 Task: Log work in the project AgileCore for the issue 'Upgrade the user interface of a mobile application to improve usability and aesthetics' spent time as '5w 6d 9h 40m' and remaining time as '2w 3d 1h 48m' and add a flag. Now add the issue to the epic 'HIPAA Compliance'. Log work in the project AgileCore for the issue 'Create a new online platform for online education courses with advanced peer-to-peer learning and discussion features' spent time as '6w 4d 2h 54m' and remaining time as '3w 6d 13h 10m' and clone the issue. Now add the issue to the epic 'GDPR Compliance'
Action: Mouse moved to (884, 206)
Screenshot: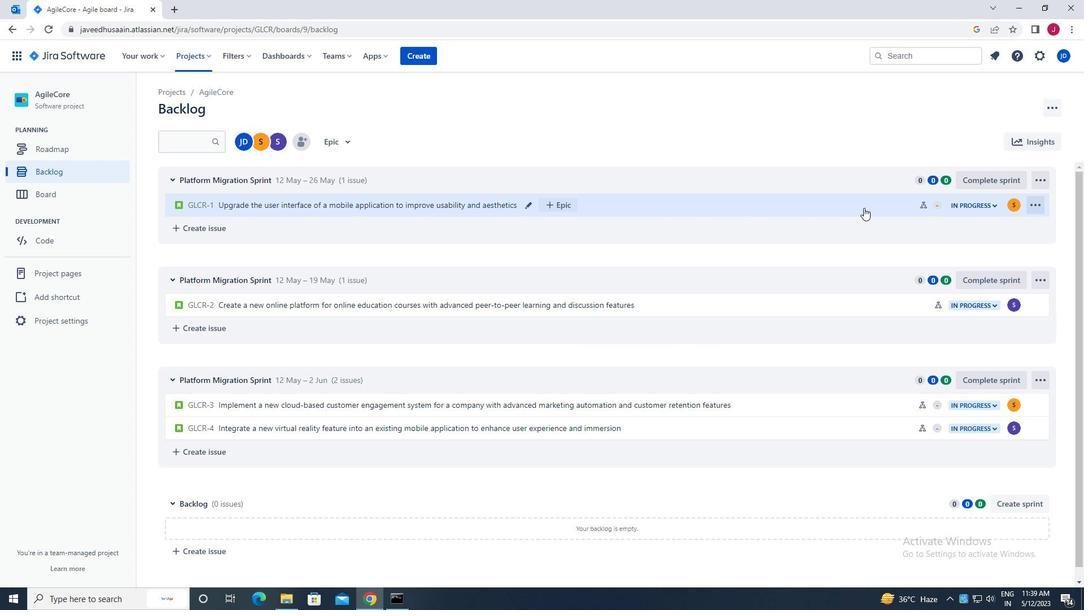 
Action: Mouse pressed left at (884, 206)
Screenshot: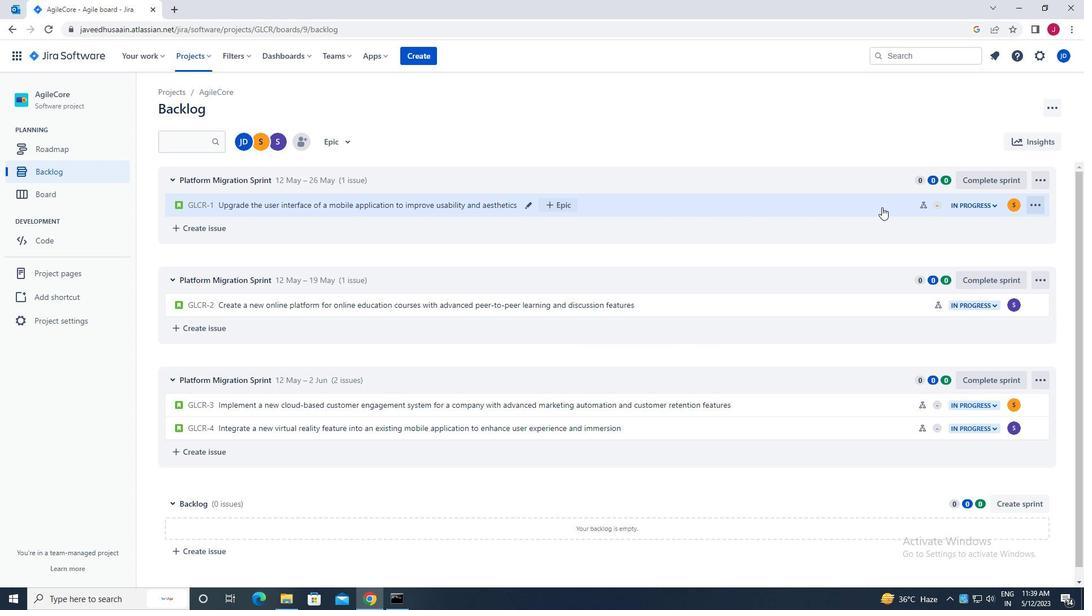 
Action: Mouse moved to (1036, 174)
Screenshot: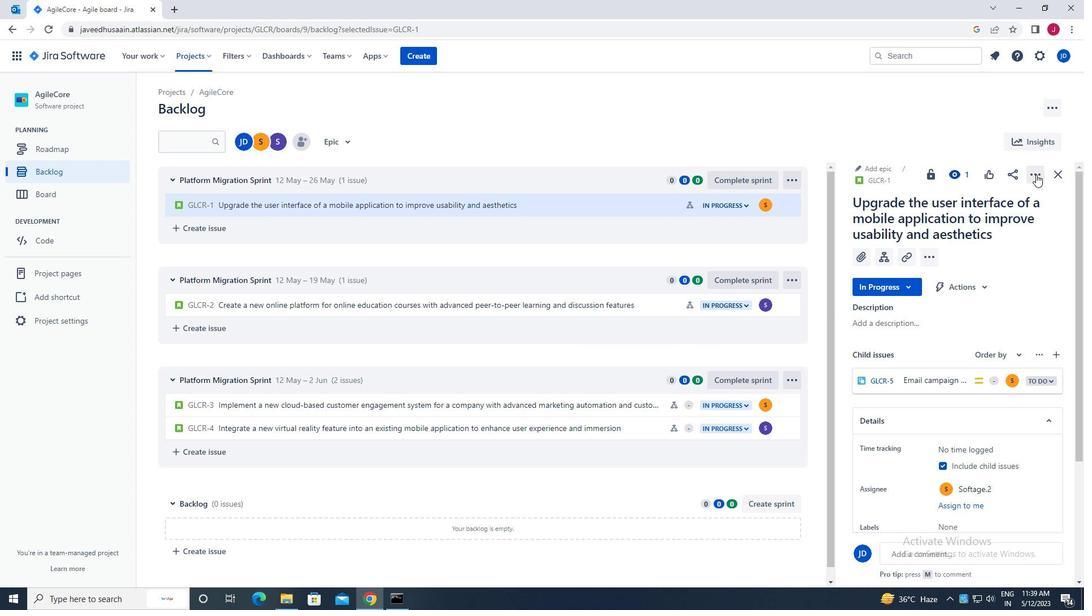 
Action: Mouse pressed left at (1036, 174)
Screenshot: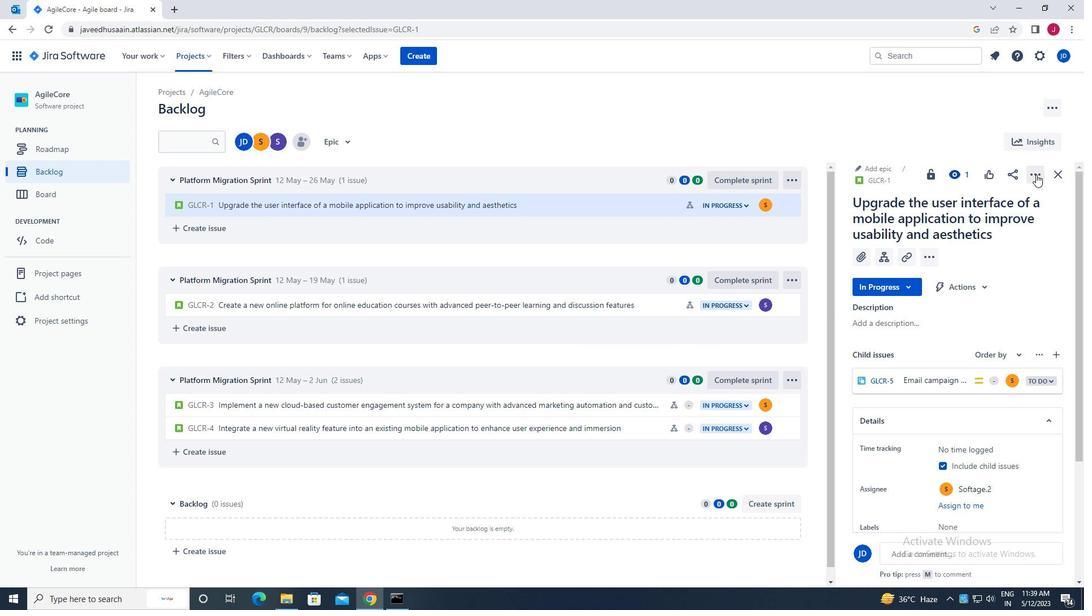 
Action: Mouse moved to (984, 206)
Screenshot: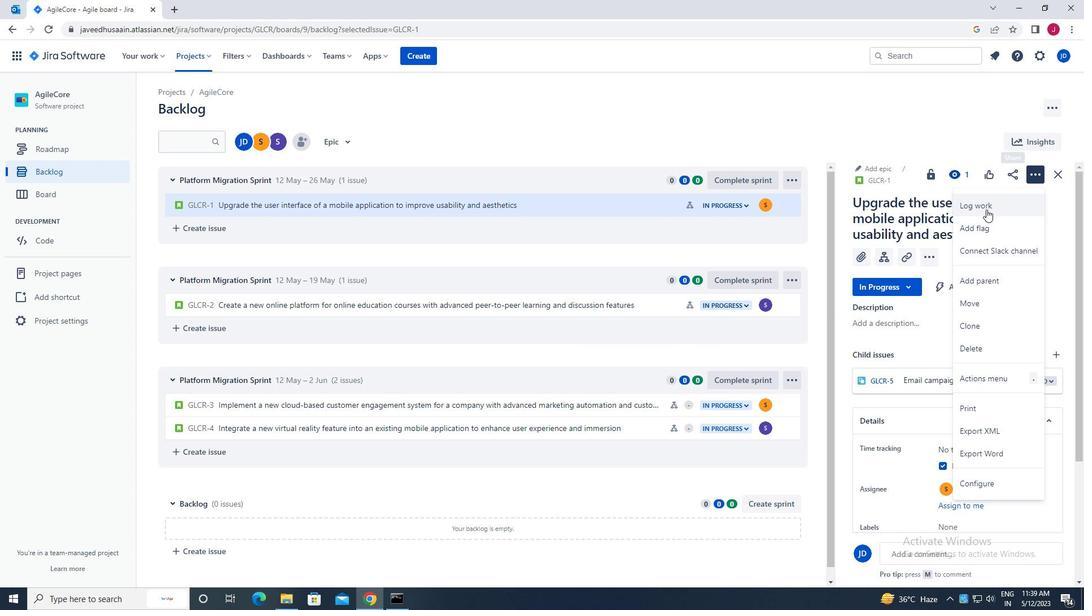 
Action: Mouse pressed left at (984, 206)
Screenshot: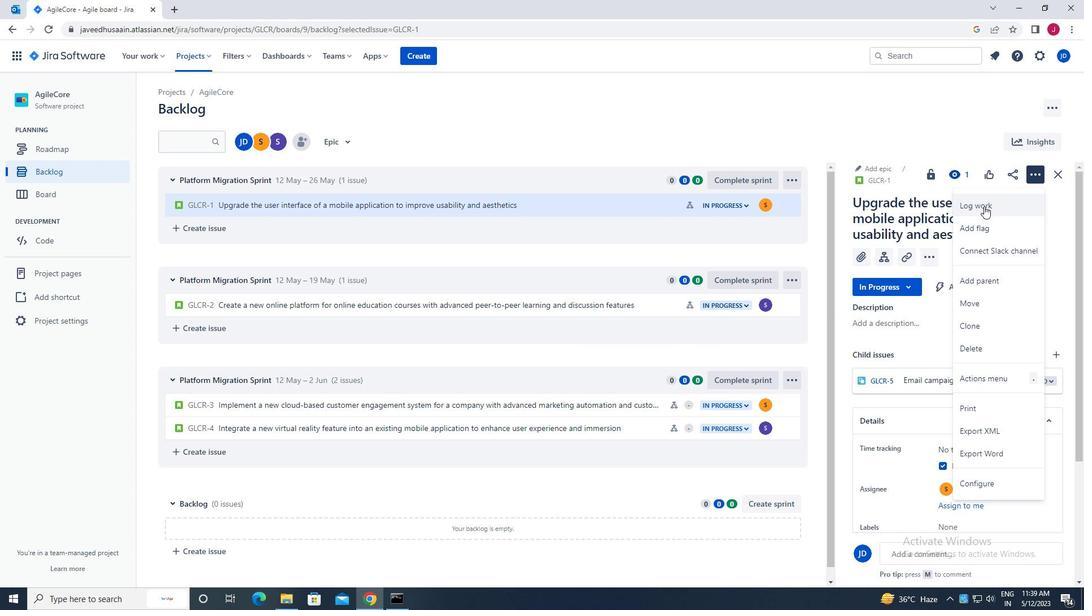 
Action: Mouse moved to (485, 167)
Screenshot: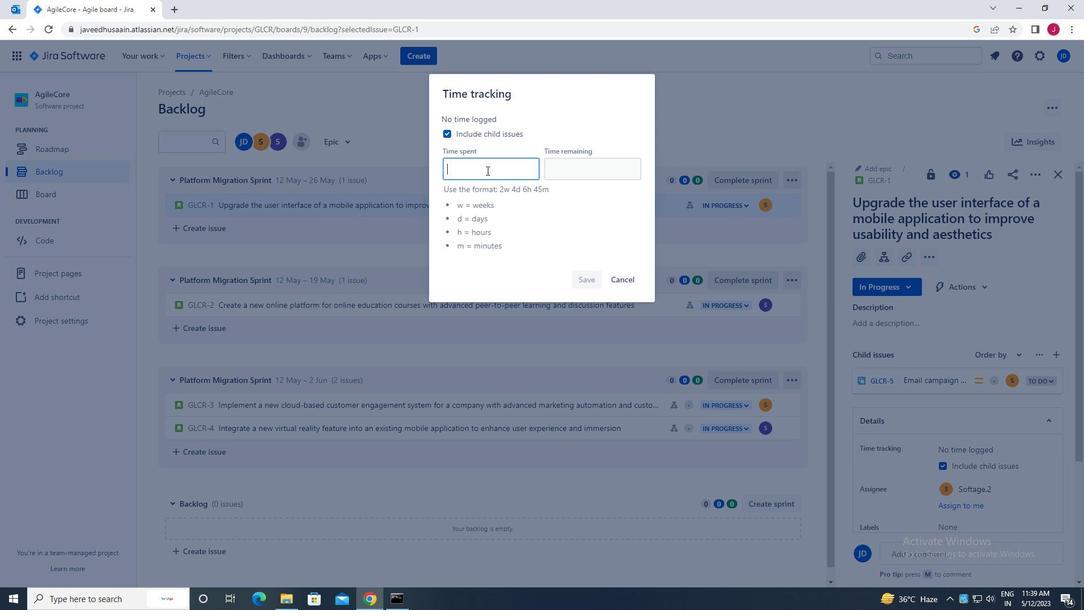
Action: Mouse pressed left at (485, 167)
Screenshot: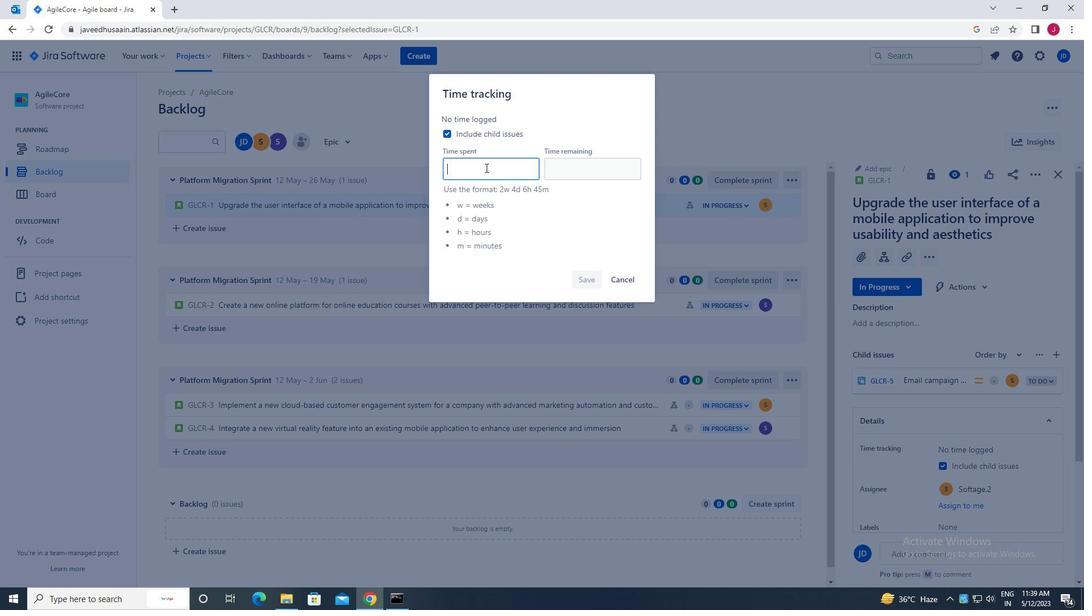 
Action: Key pressed 5w<Key.space>6d<Key.space>9h<Key.space>40m
Screenshot: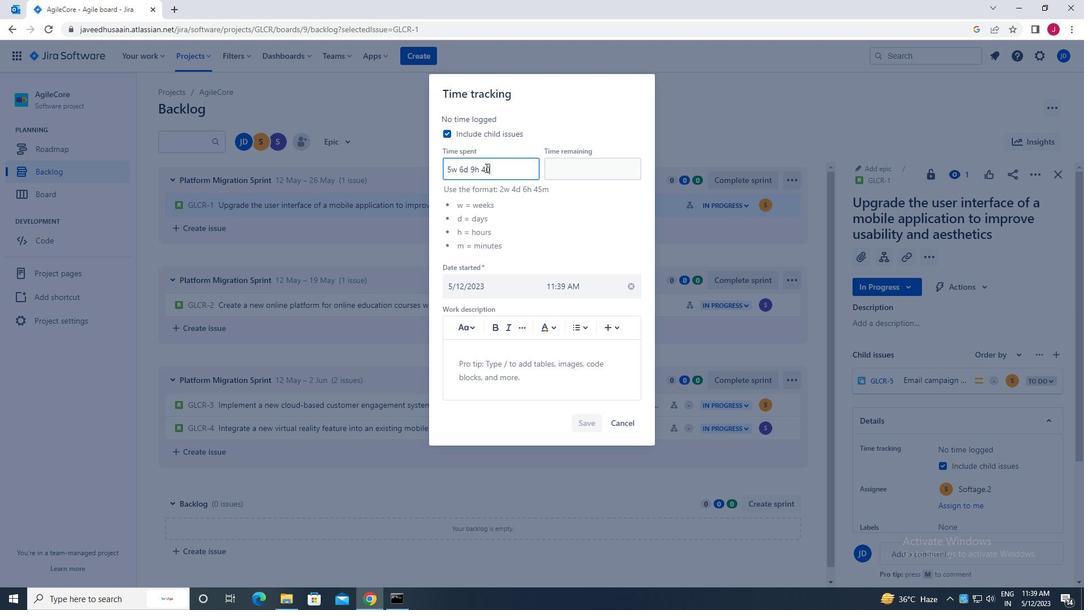 
Action: Mouse moved to (597, 170)
Screenshot: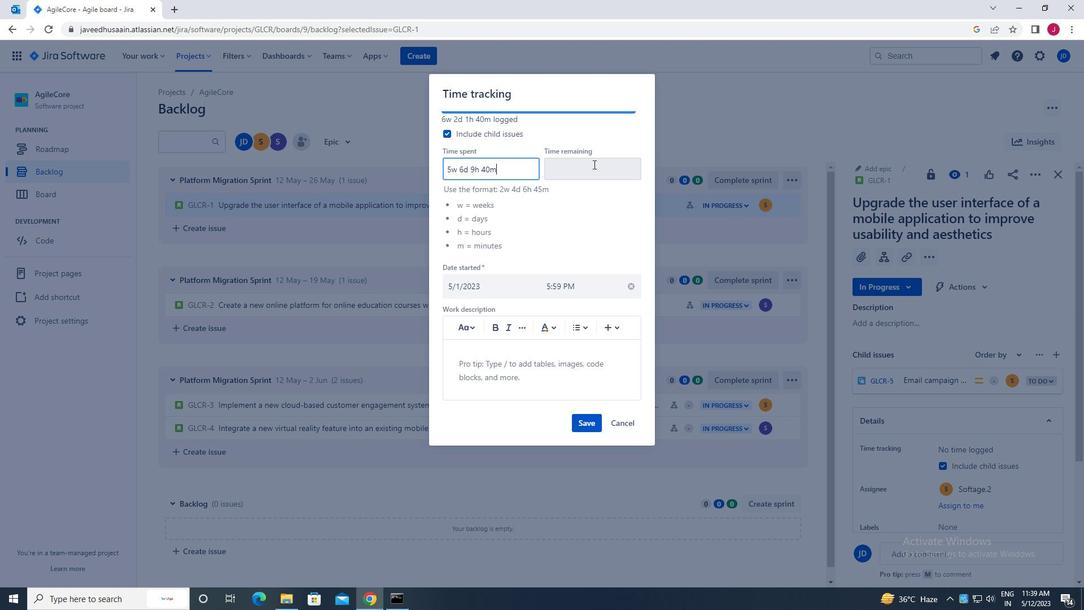 
Action: Mouse pressed left at (597, 170)
Screenshot: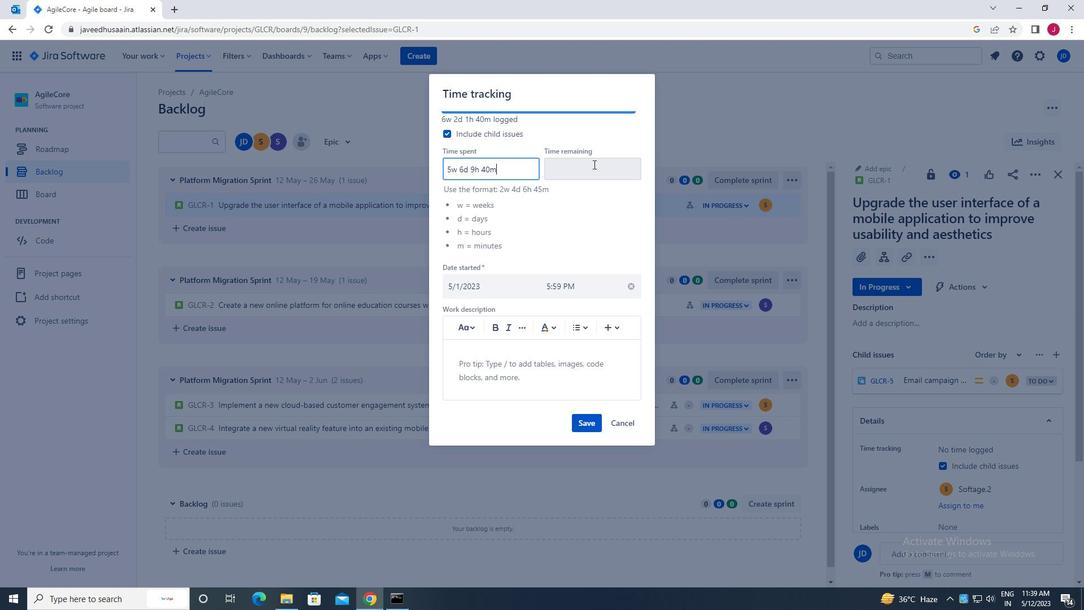 
Action: Mouse moved to (597, 170)
Screenshot: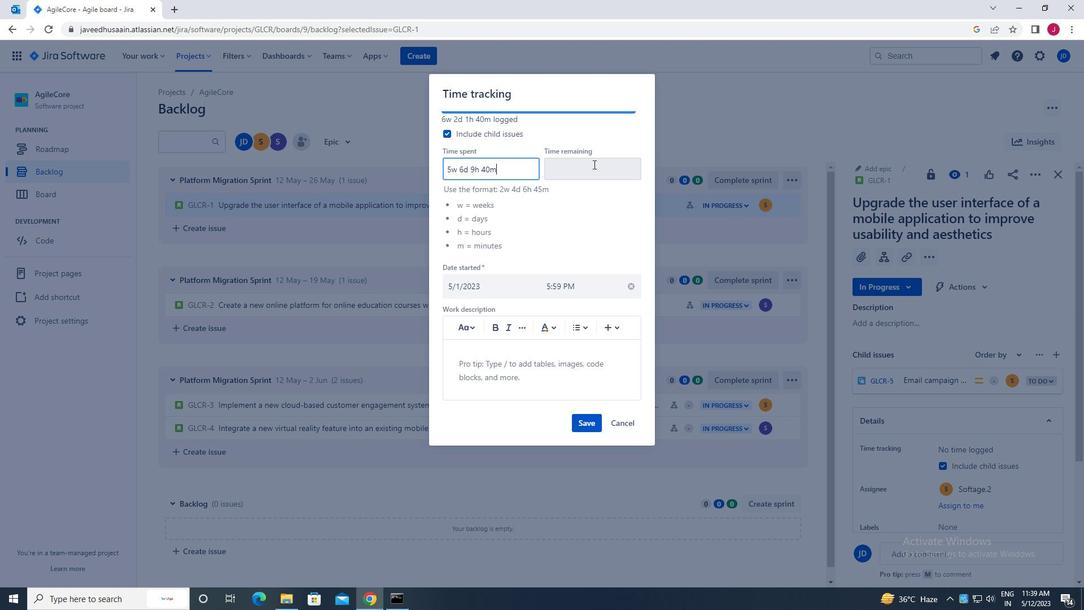 
Action: Key pressed 2w<Key.space>3d<Key.space>1h<Key.space>48m
Screenshot: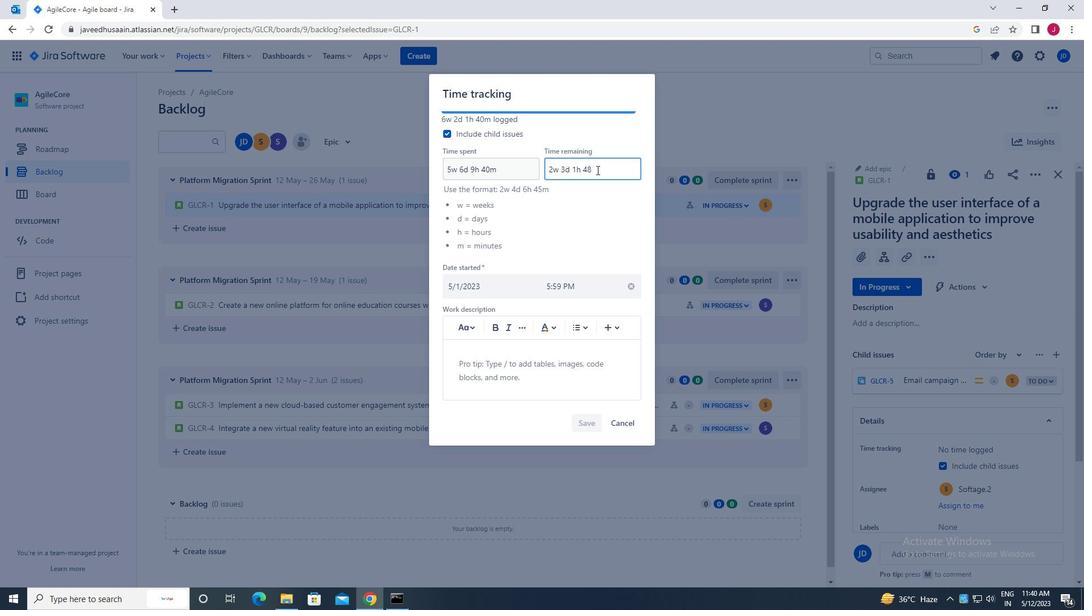
Action: Mouse moved to (590, 420)
Screenshot: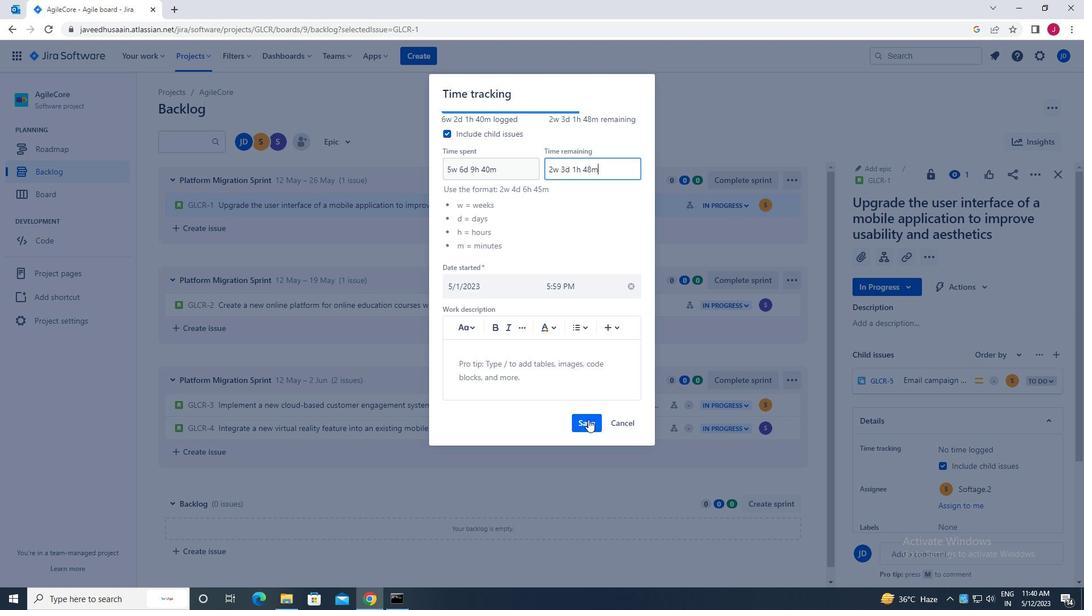 
Action: Mouse pressed left at (590, 420)
Screenshot: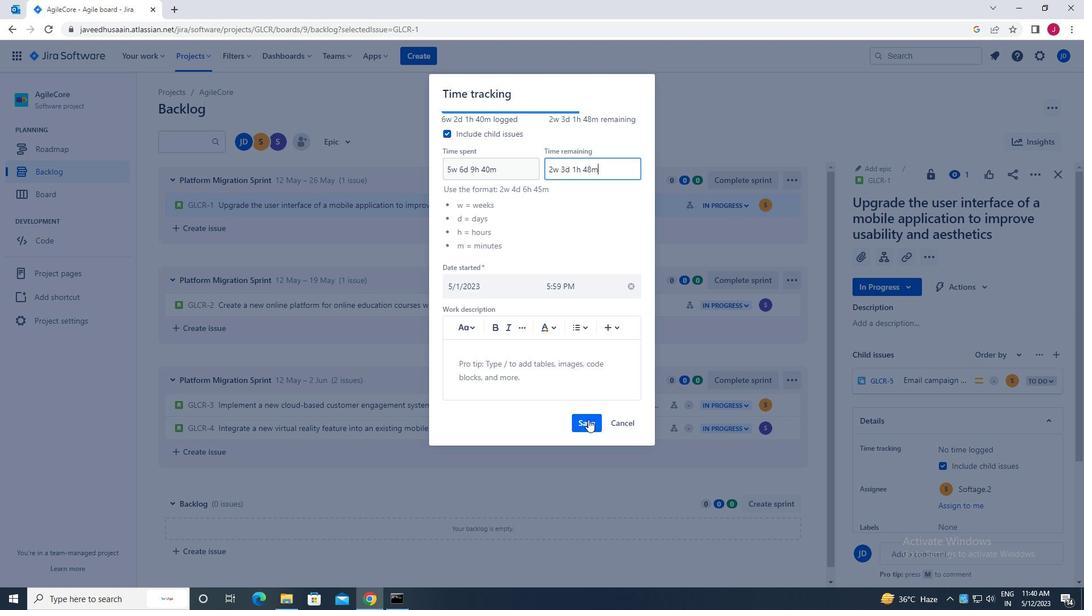 
Action: Mouse moved to (1035, 173)
Screenshot: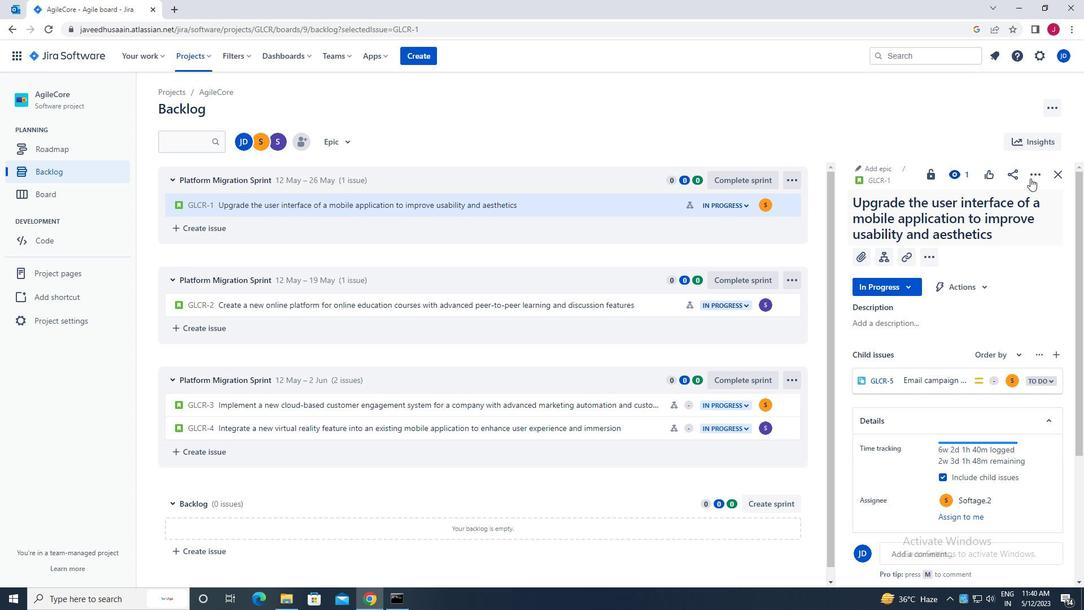 
Action: Mouse pressed left at (1035, 173)
Screenshot: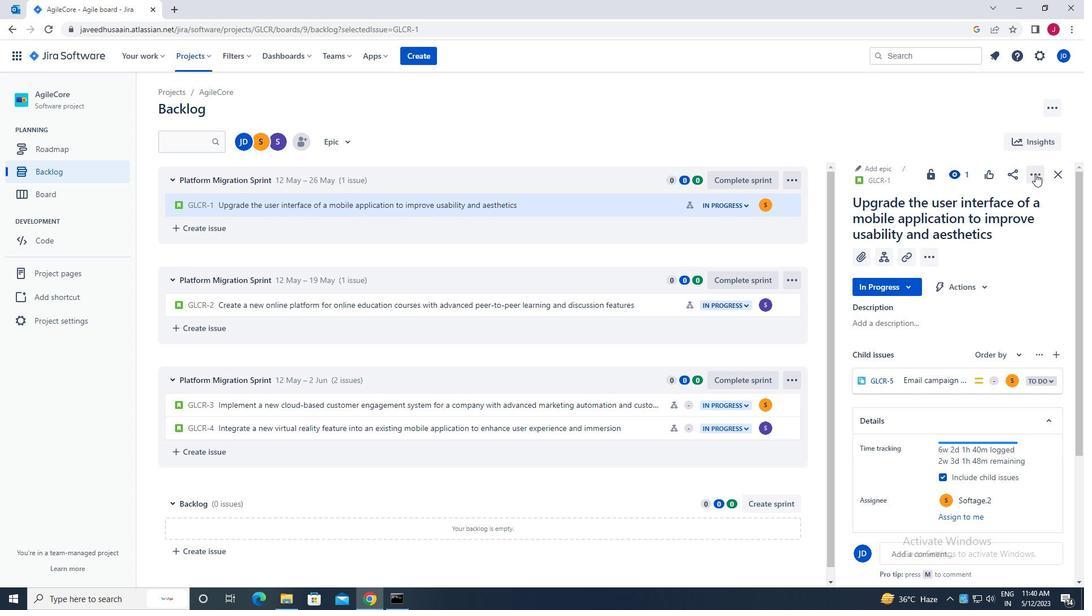 
Action: Mouse moved to (977, 229)
Screenshot: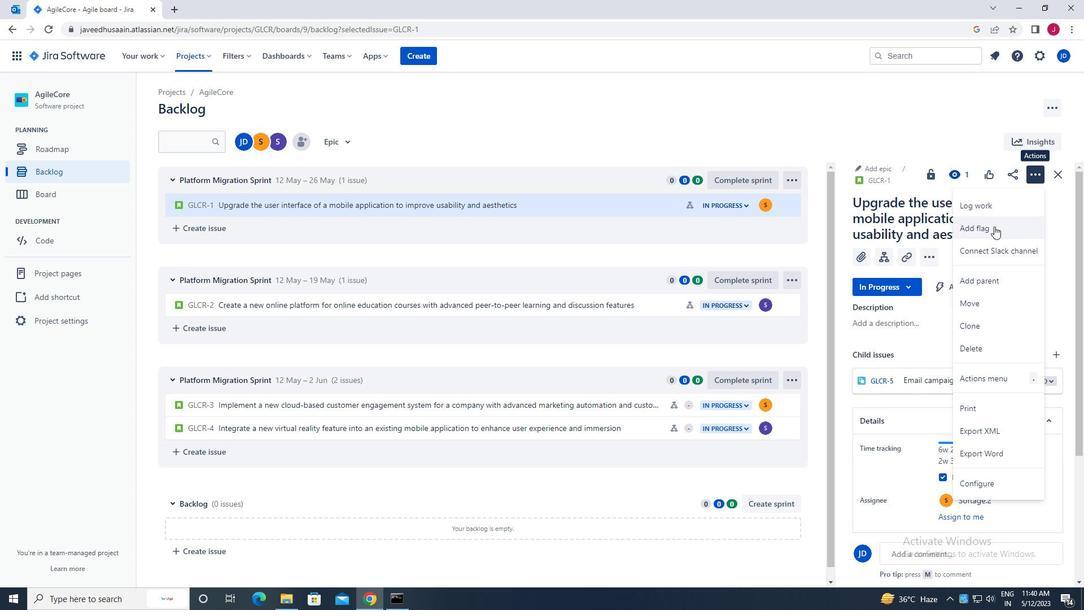 
Action: Mouse pressed left at (977, 229)
Screenshot: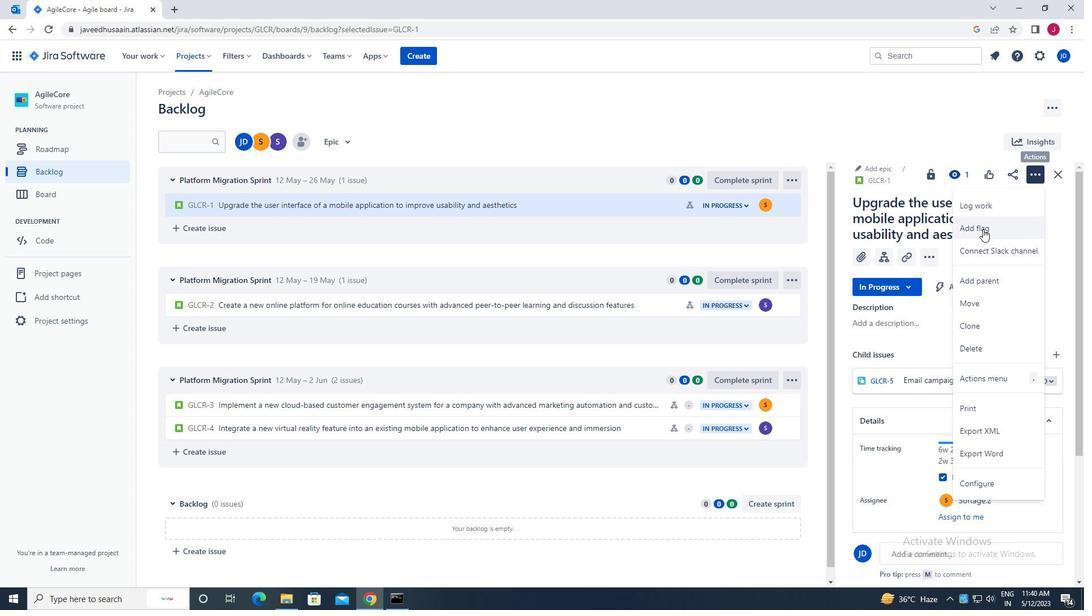 
Action: Mouse moved to (346, 137)
Screenshot: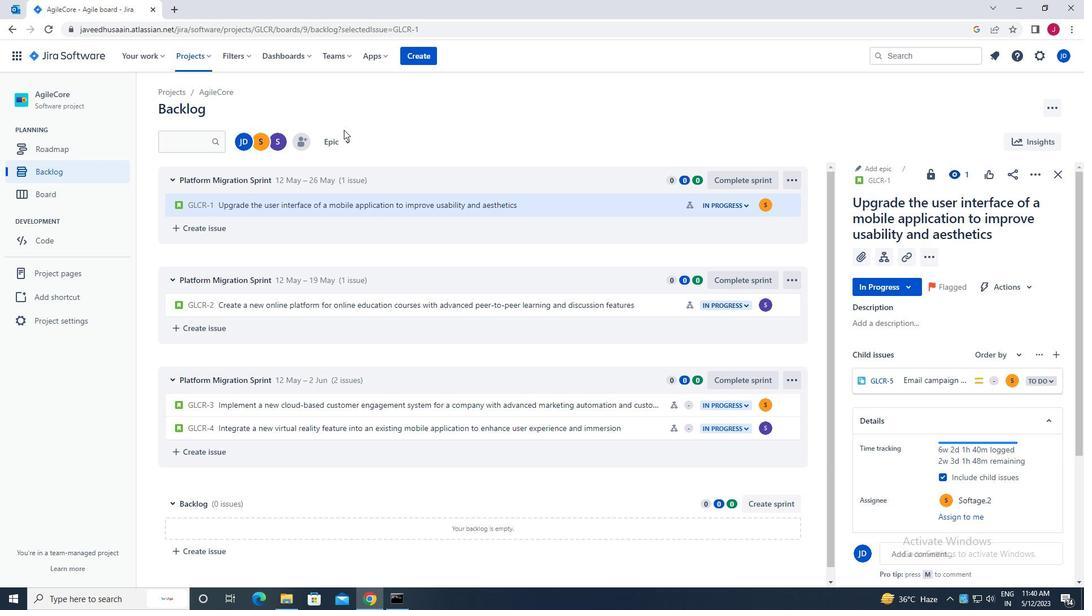 
Action: Mouse pressed left at (346, 137)
Screenshot: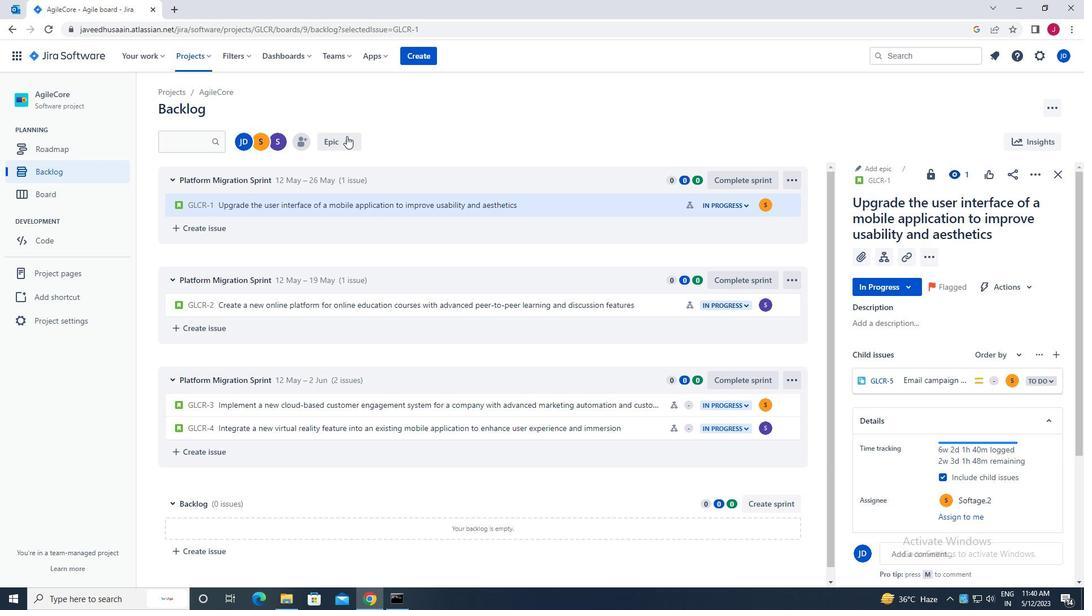 
Action: Mouse moved to (332, 189)
Screenshot: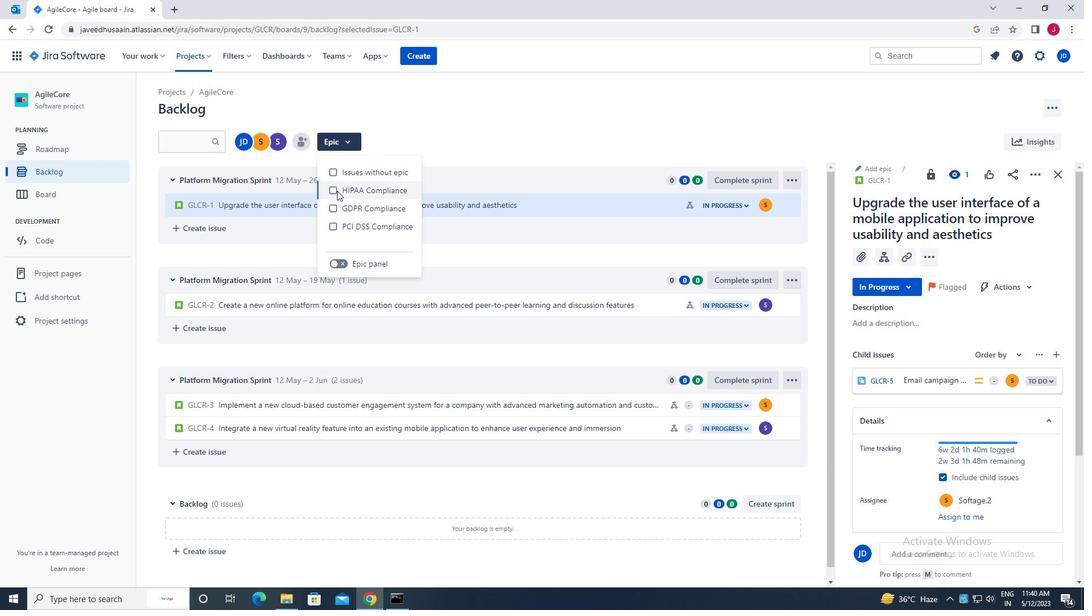 
Action: Mouse pressed left at (332, 189)
Screenshot: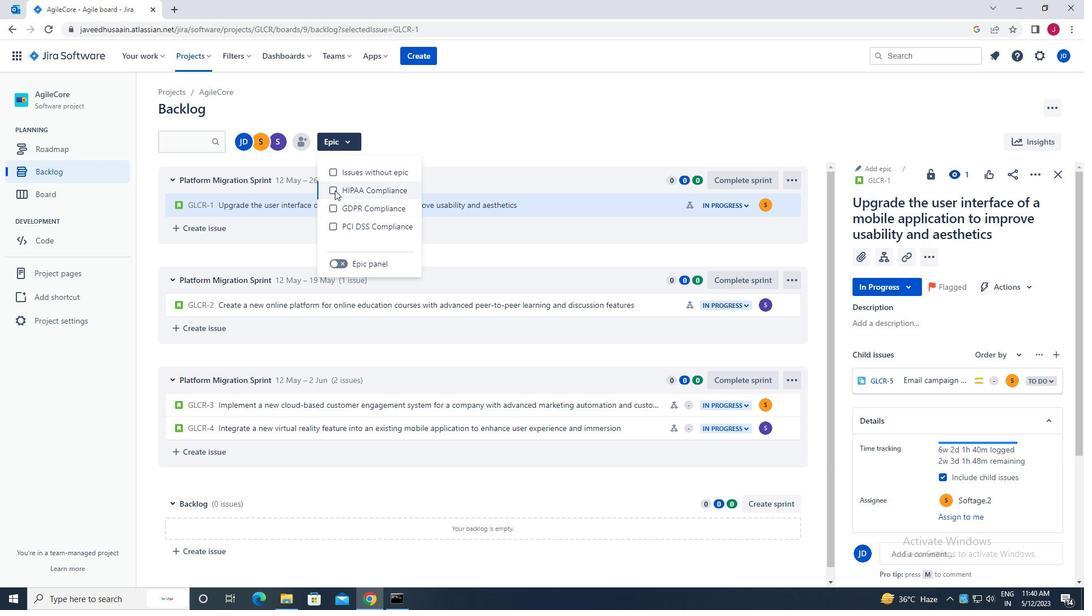 
Action: Mouse moved to (642, 124)
Screenshot: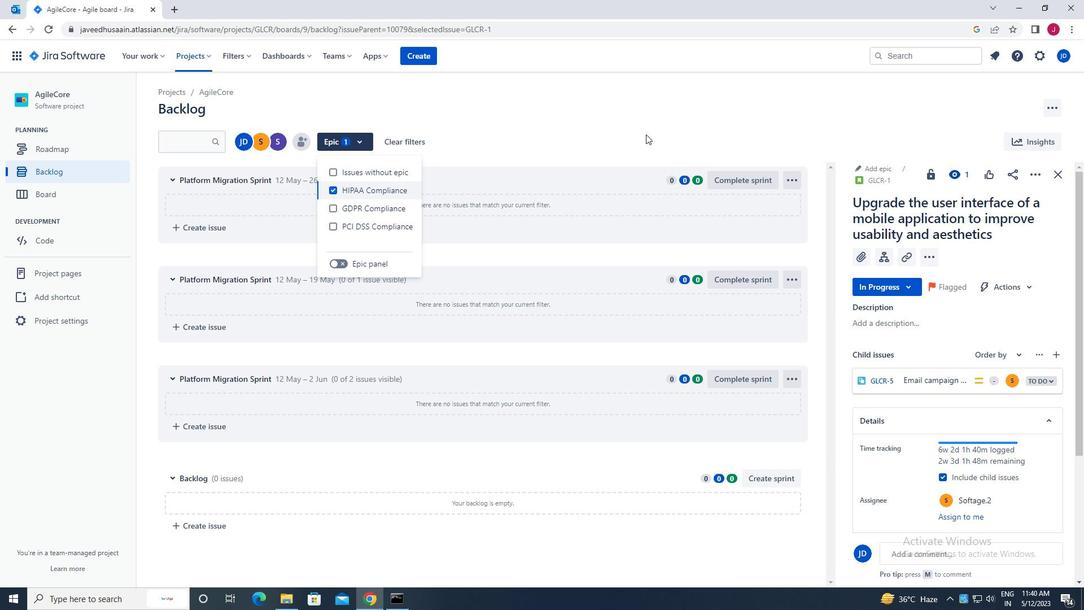 
Action: Mouse pressed left at (642, 124)
Screenshot: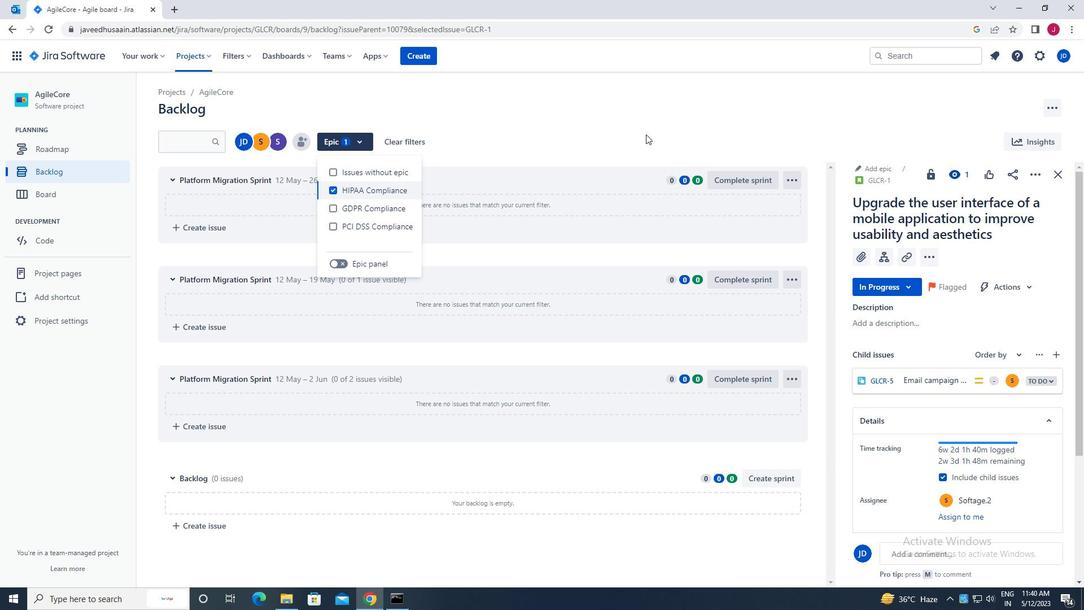 
Action: Mouse moved to (1060, 173)
Screenshot: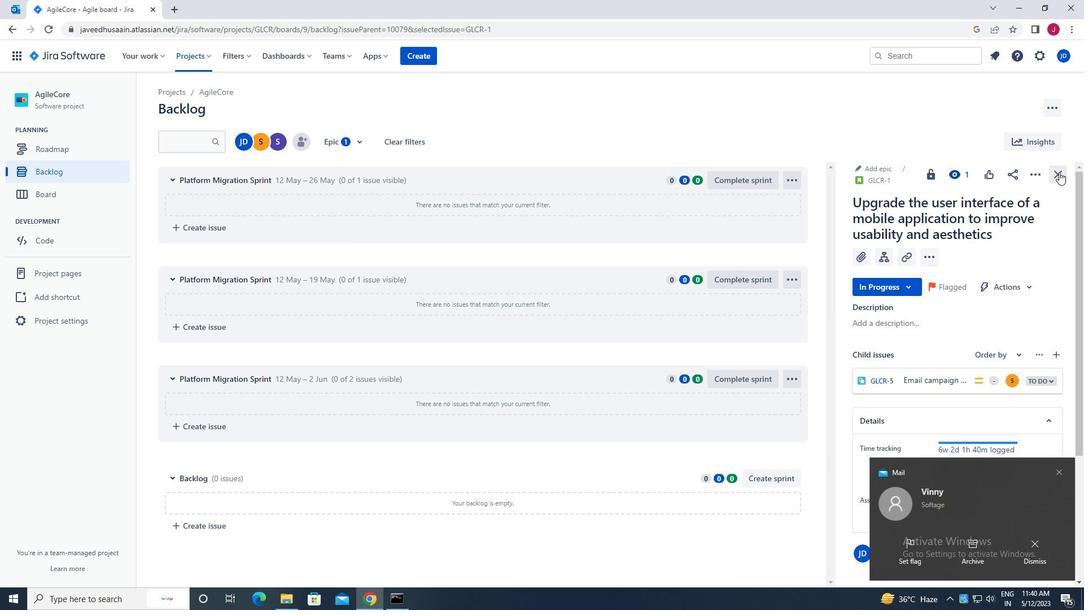
Action: Mouse pressed left at (1060, 173)
Screenshot: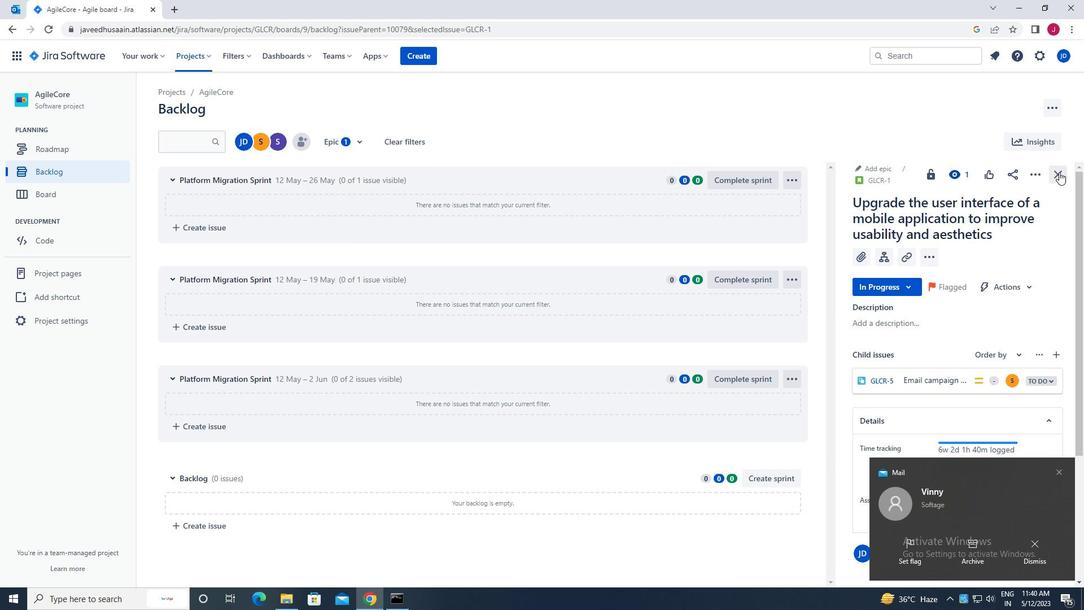 
Action: Mouse moved to (374, 299)
Screenshot: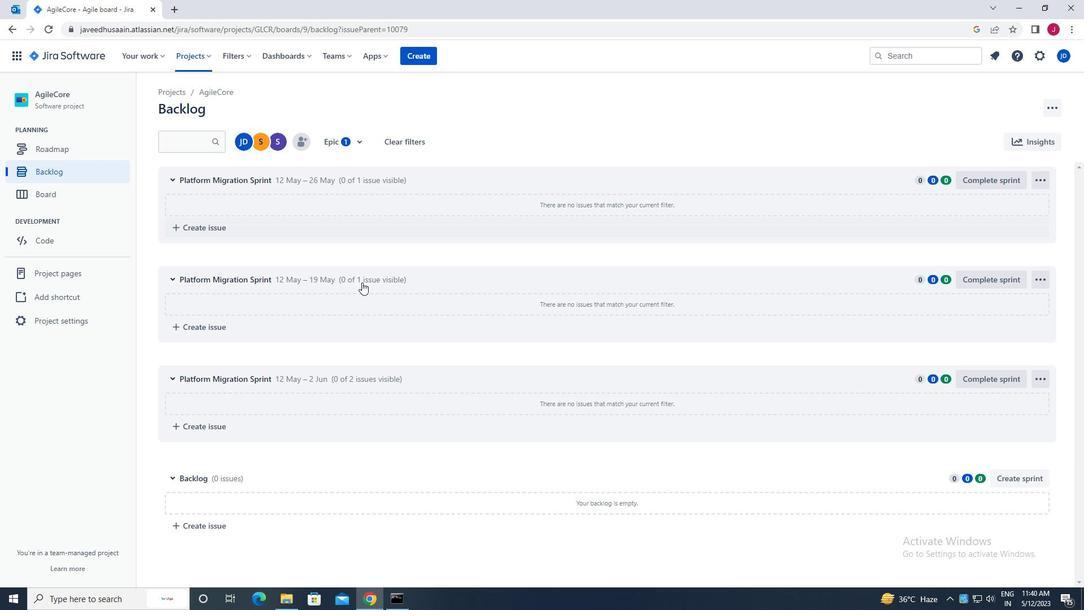 
Action: Mouse scrolled (374, 299) with delta (0, 0)
Screenshot: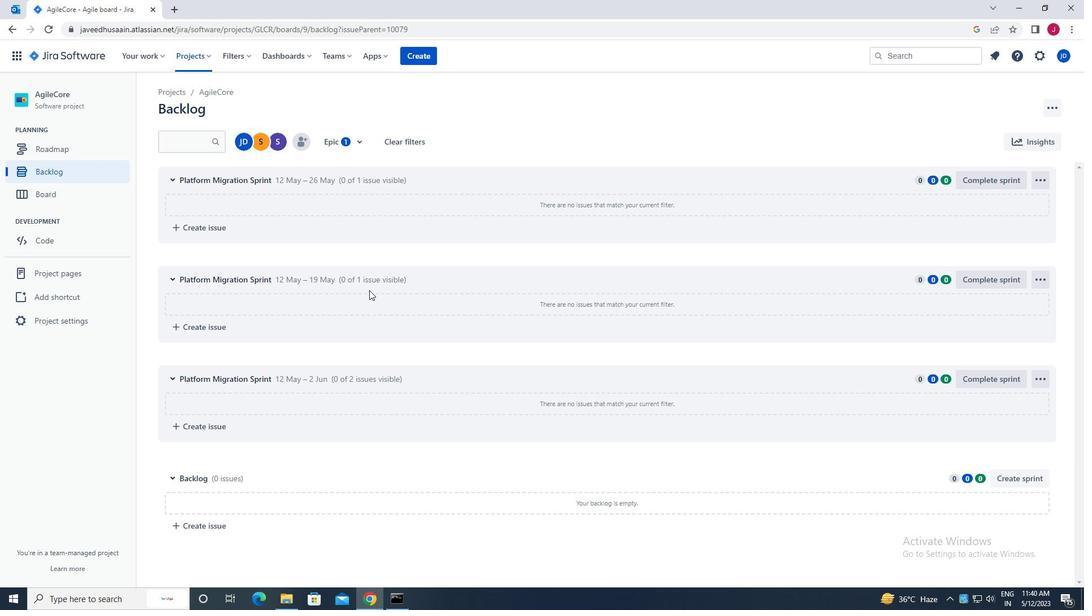 
Action: Mouse moved to (374, 300)
Screenshot: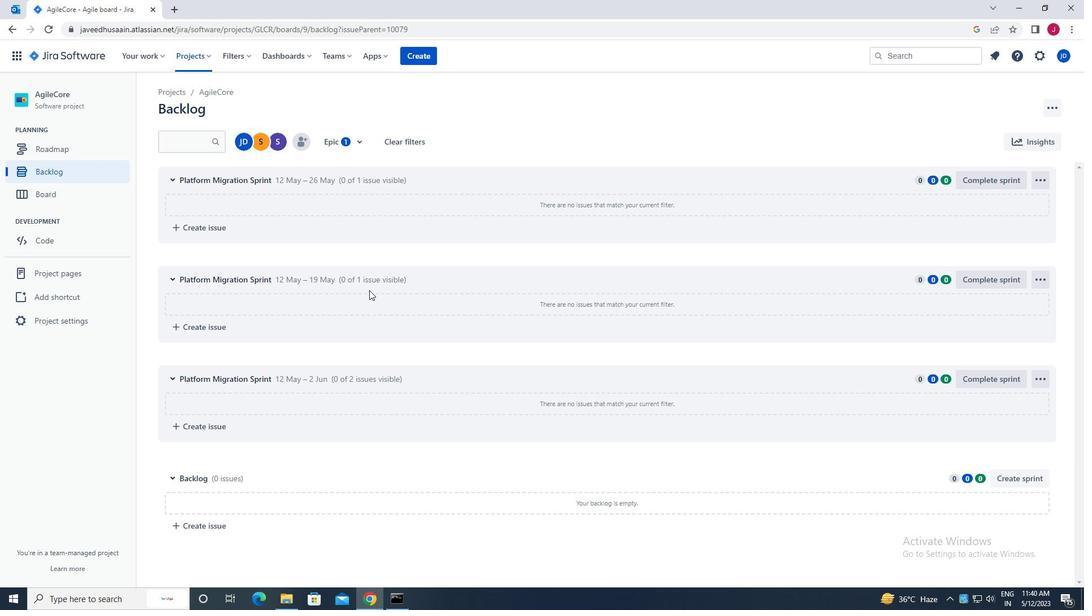 
Action: Mouse scrolled (374, 299) with delta (0, 0)
Screenshot: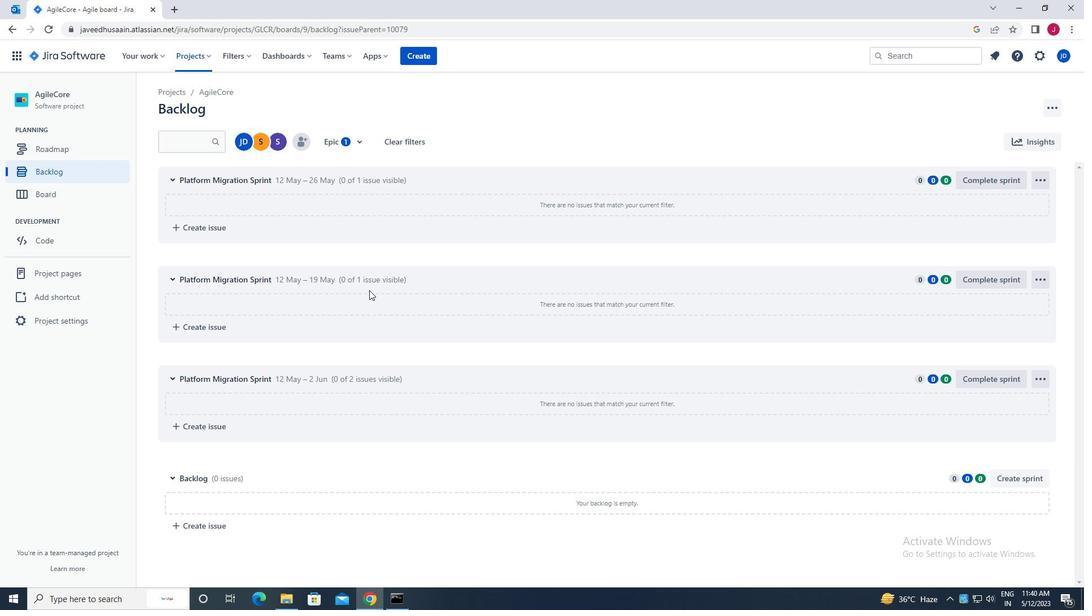 
Action: Mouse scrolled (374, 299) with delta (0, 0)
Screenshot: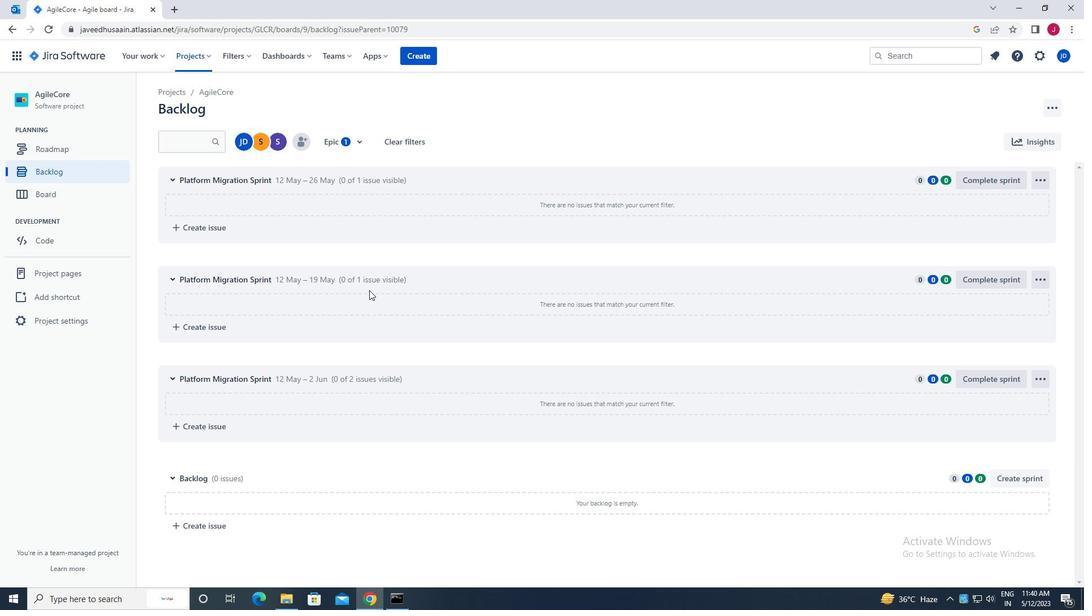 
Action: Mouse scrolled (374, 299) with delta (0, 0)
Screenshot: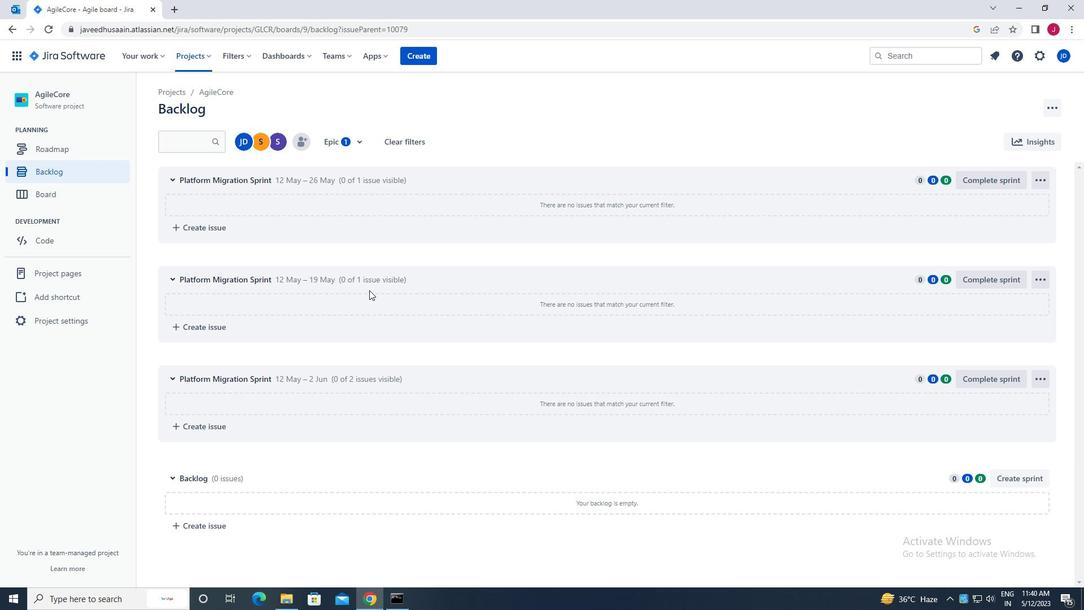 
Action: Mouse scrolled (374, 299) with delta (0, 0)
Screenshot: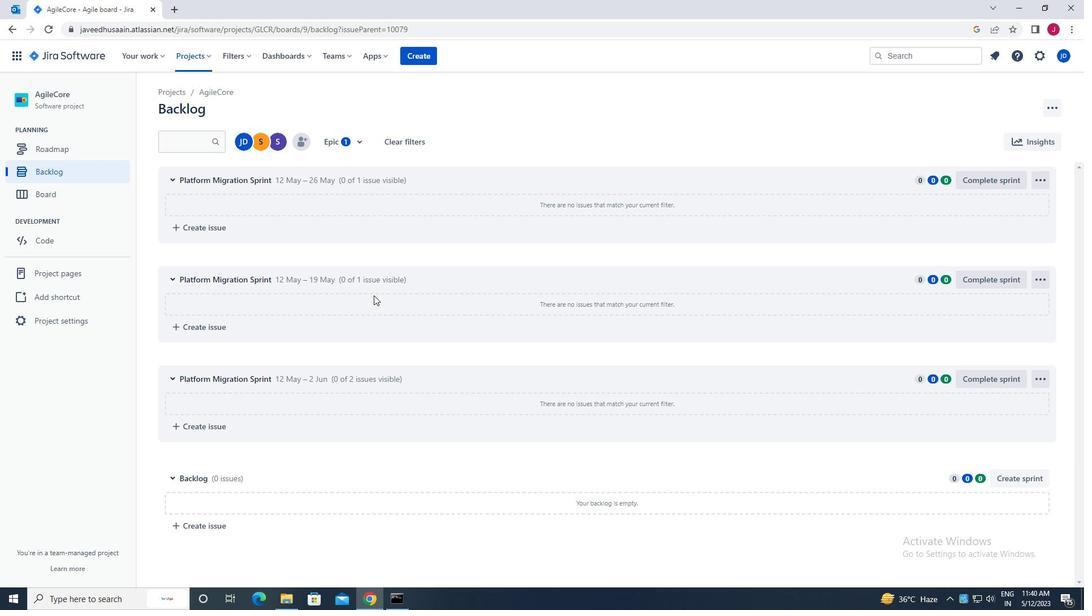 
Action: Mouse moved to (93, 170)
Screenshot: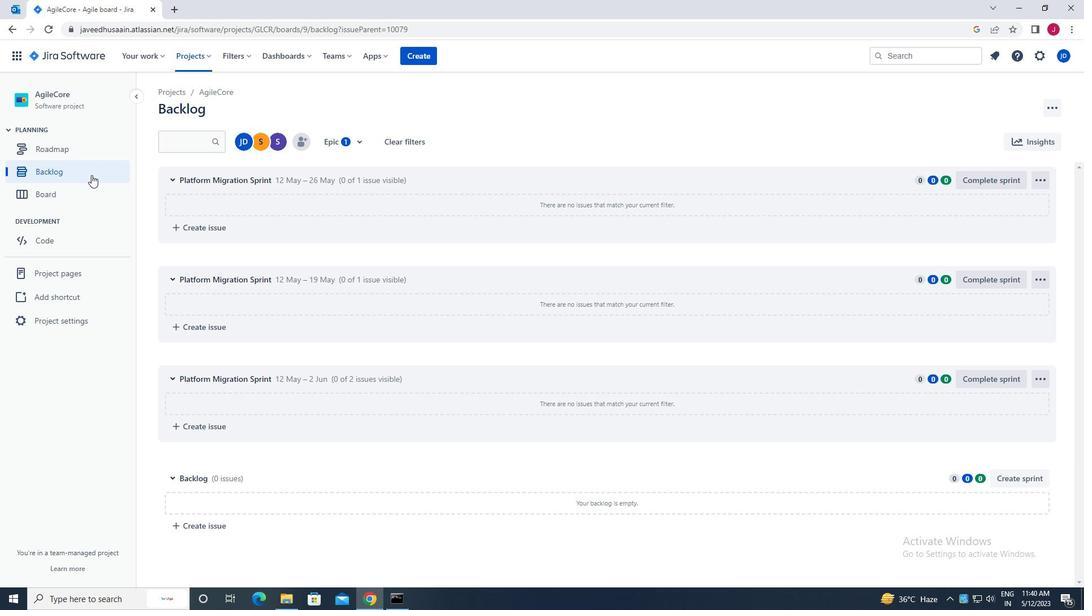 
Action: Mouse pressed left at (93, 170)
Screenshot: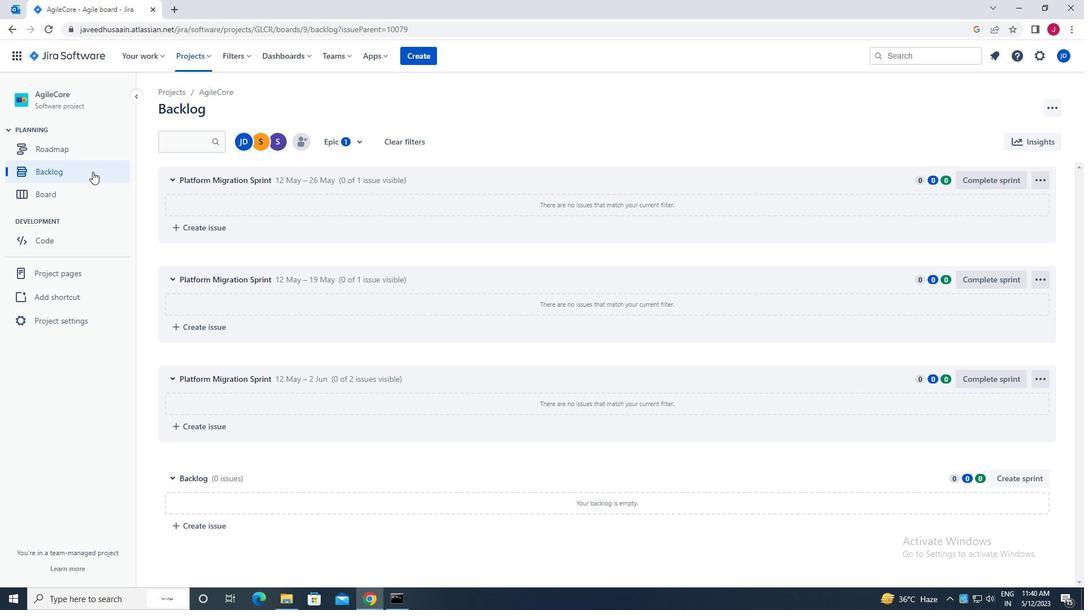 
Action: Mouse moved to (880, 307)
Screenshot: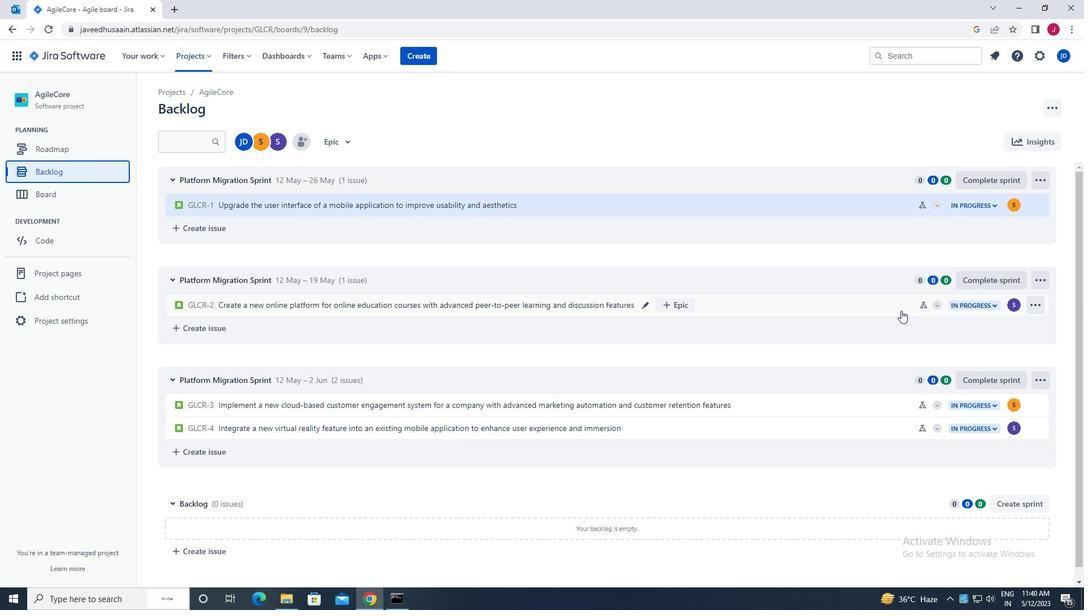 
Action: Mouse pressed left at (880, 307)
Screenshot: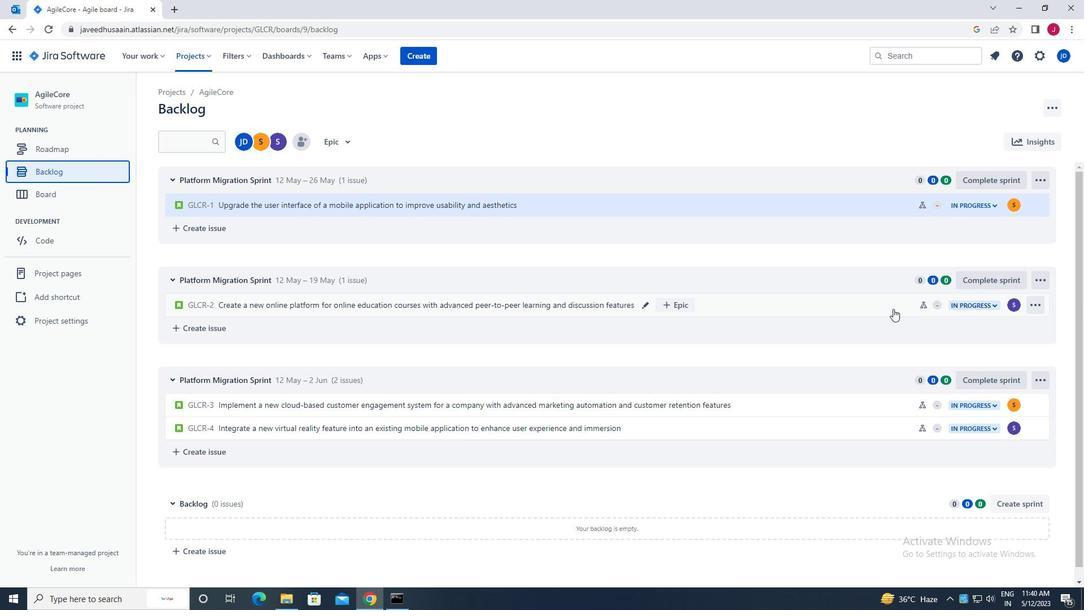 
Action: Mouse moved to (1035, 172)
Screenshot: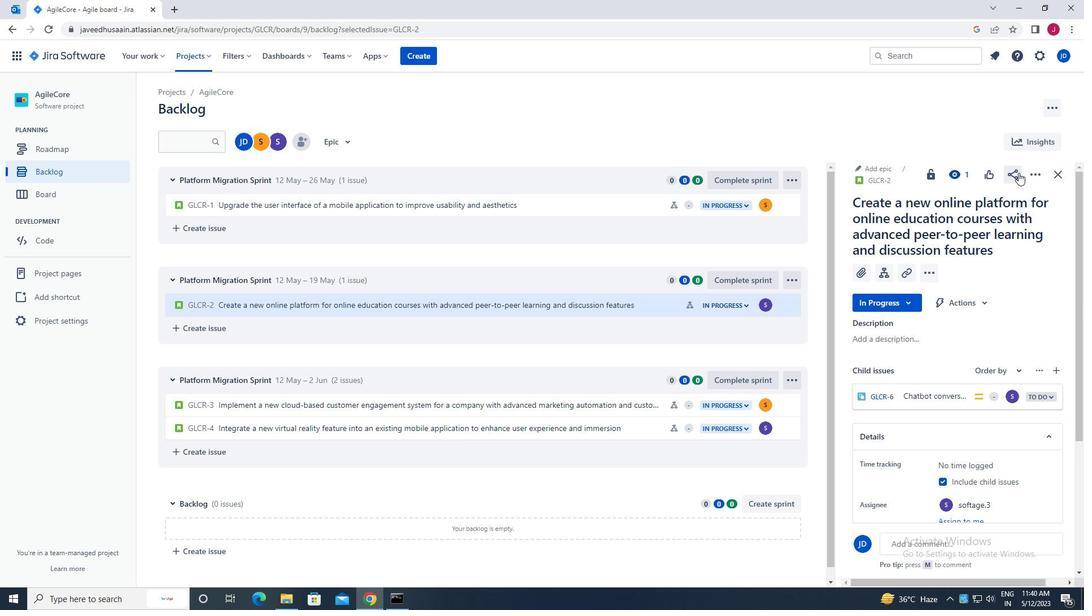 
Action: Mouse pressed left at (1035, 172)
Screenshot: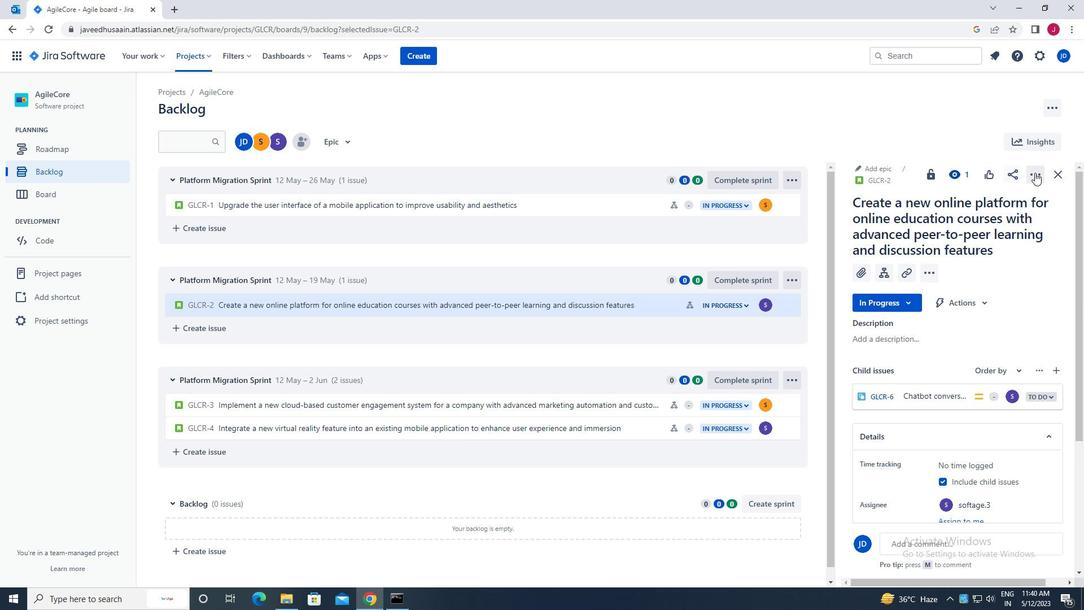 
Action: Mouse moved to (982, 208)
Screenshot: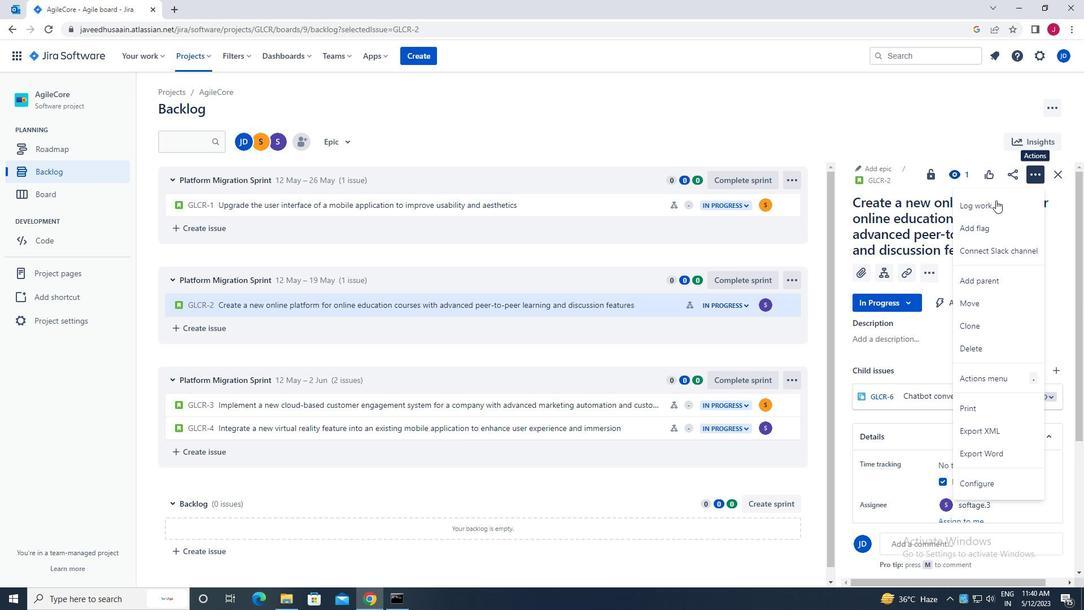 
Action: Mouse pressed left at (982, 208)
Screenshot: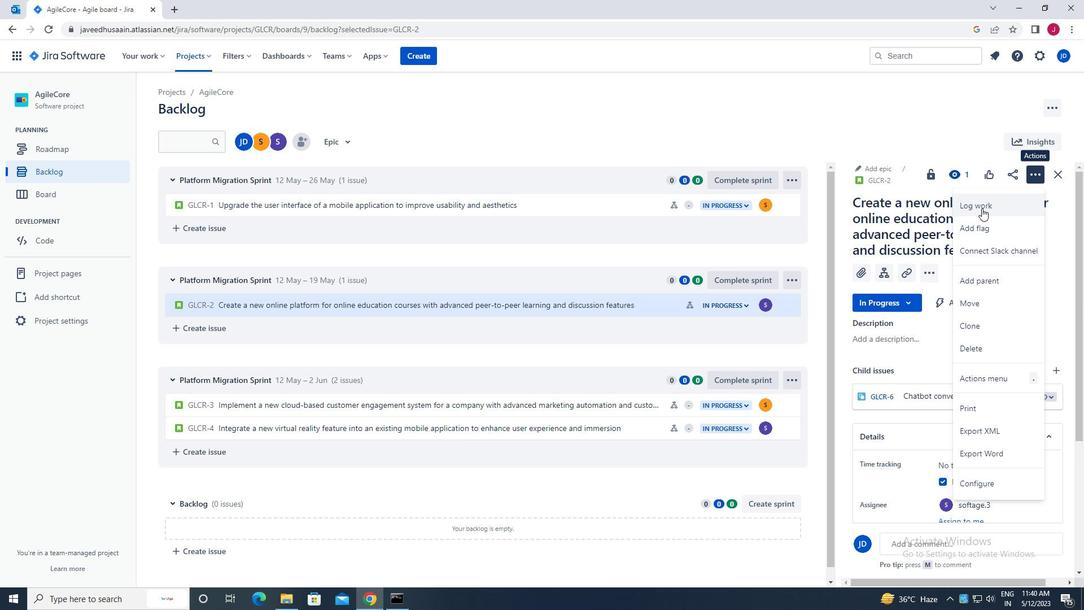 
Action: Mouse moved to (485, 166)
Screenshot: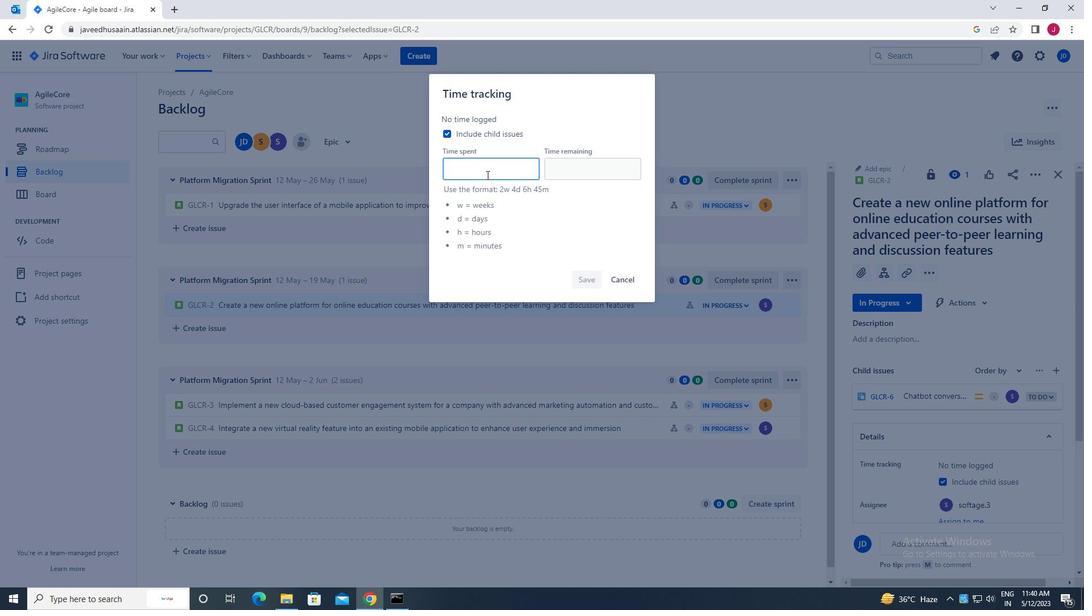 
Action: Mouse pressed left at (485, 166)
Screenshot: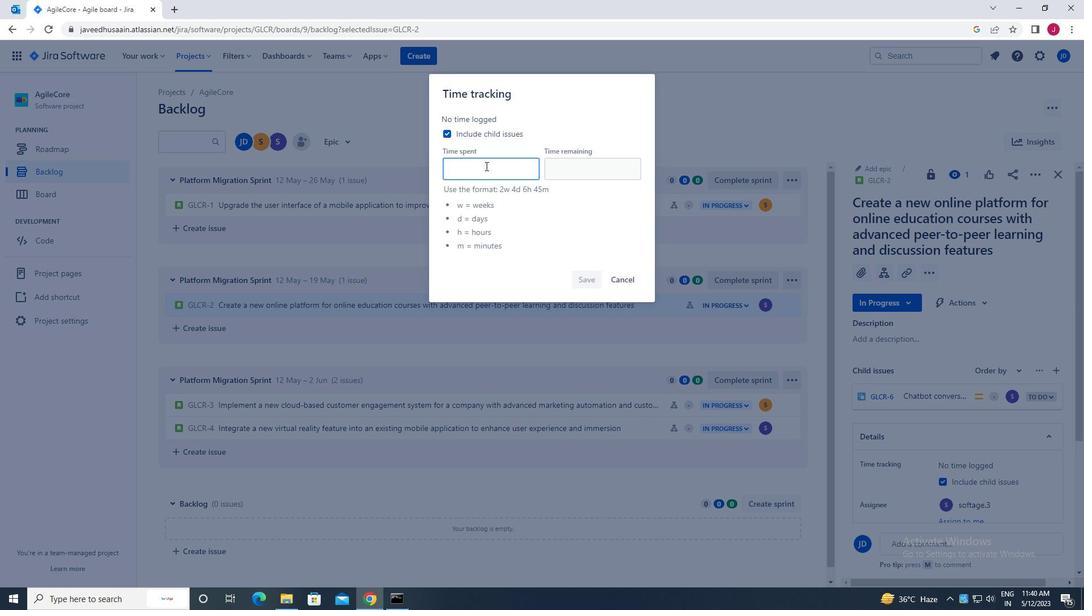 
Action: Key pressed 6w<Key.space>4d<Key.space>2h<Key.space>54m
Screenshot: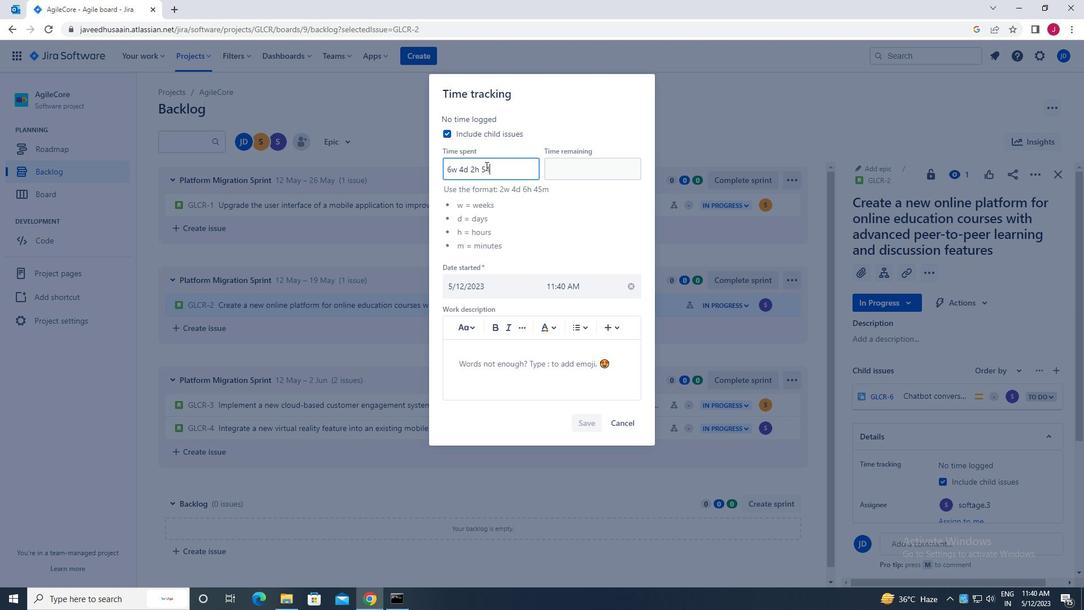 
Action: Mouse moved to (593, 170)
Screenshot: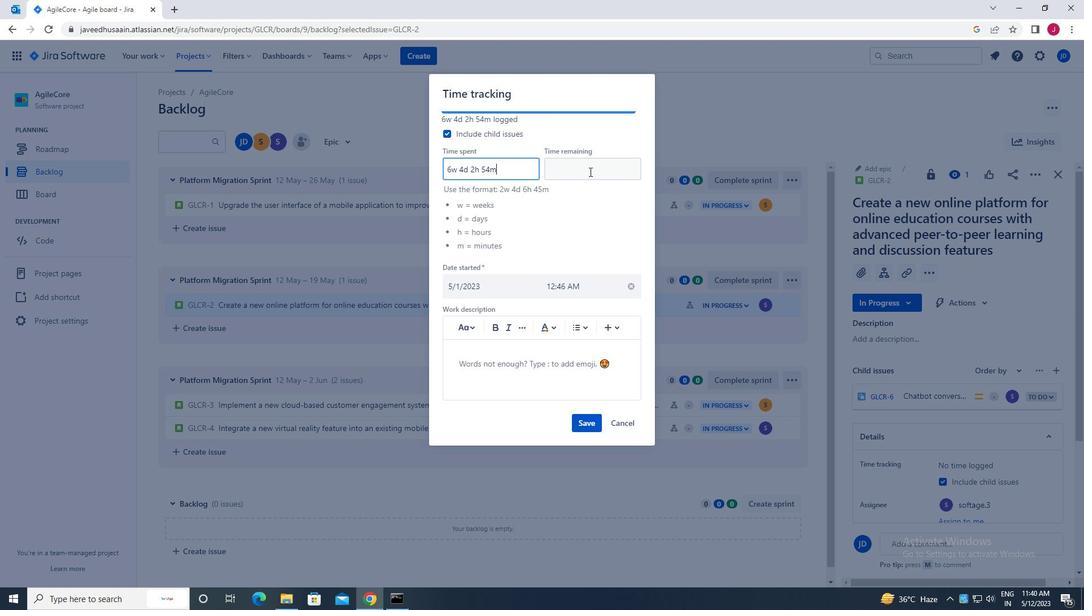 
Action: Mouse pressed left at (593, 170)
Screenshot: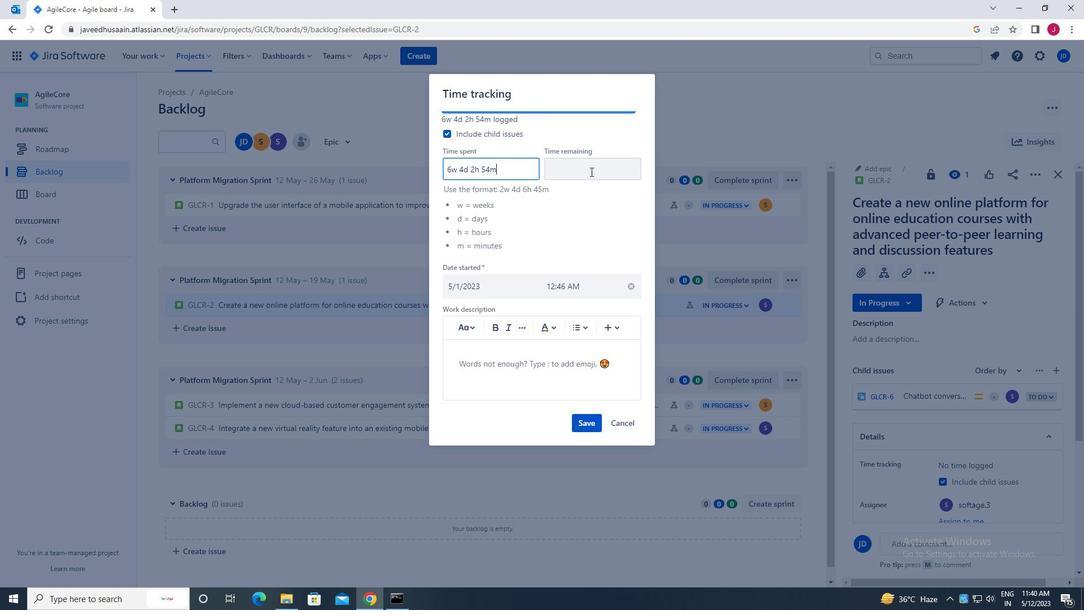 
Action: Key pressed 3w<Key.space>6d<Key.space>13h<Key.space>10m
Screenshot: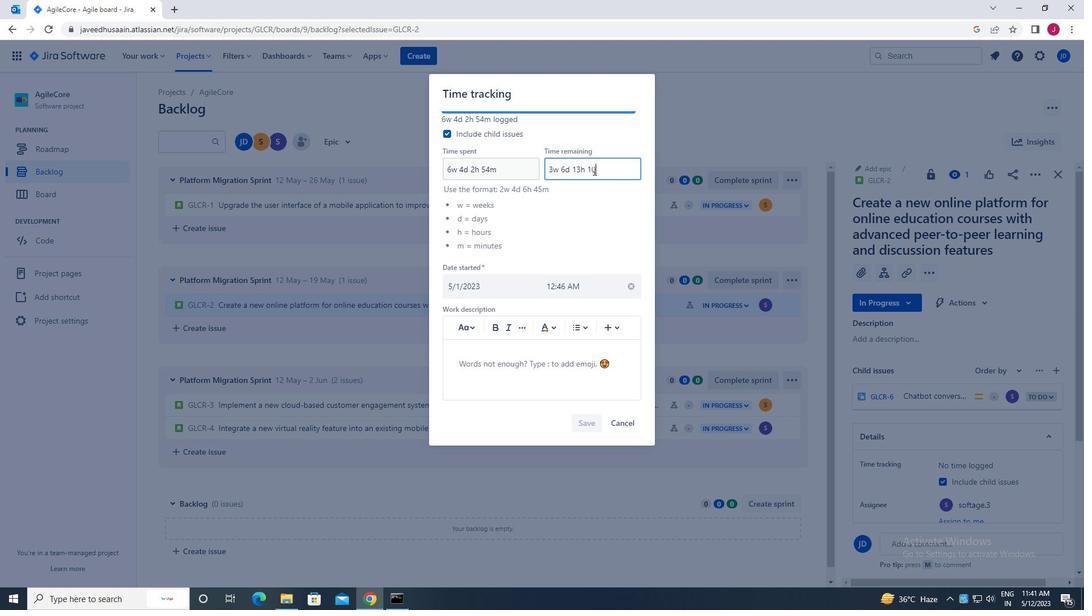 
Action: Mouse moved to (597, 422)
Screenshot: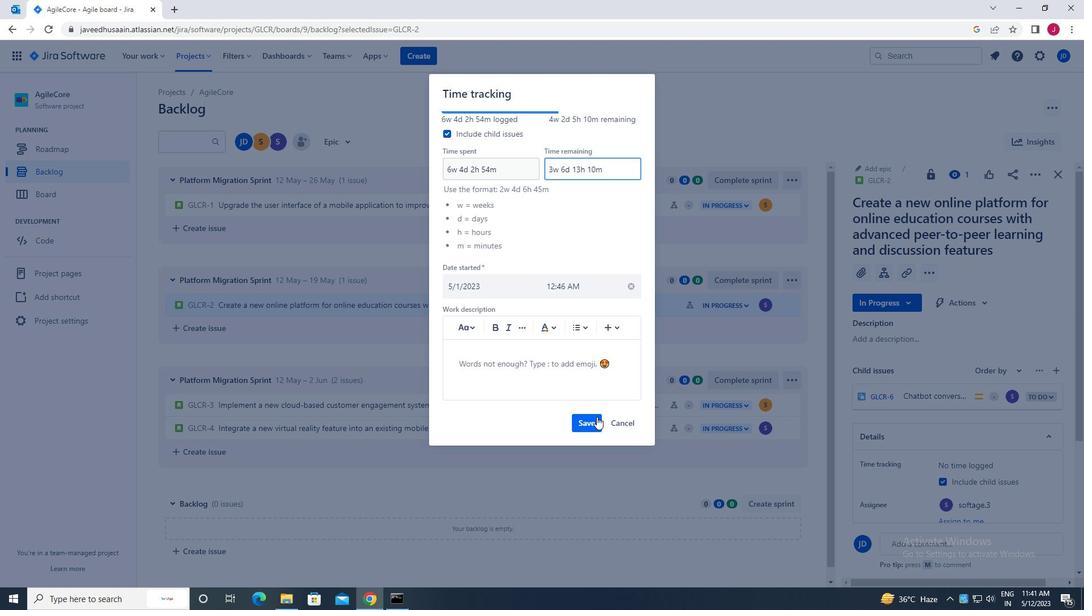 
Action: Mouse pressed left at (597, 422)
Screenshot: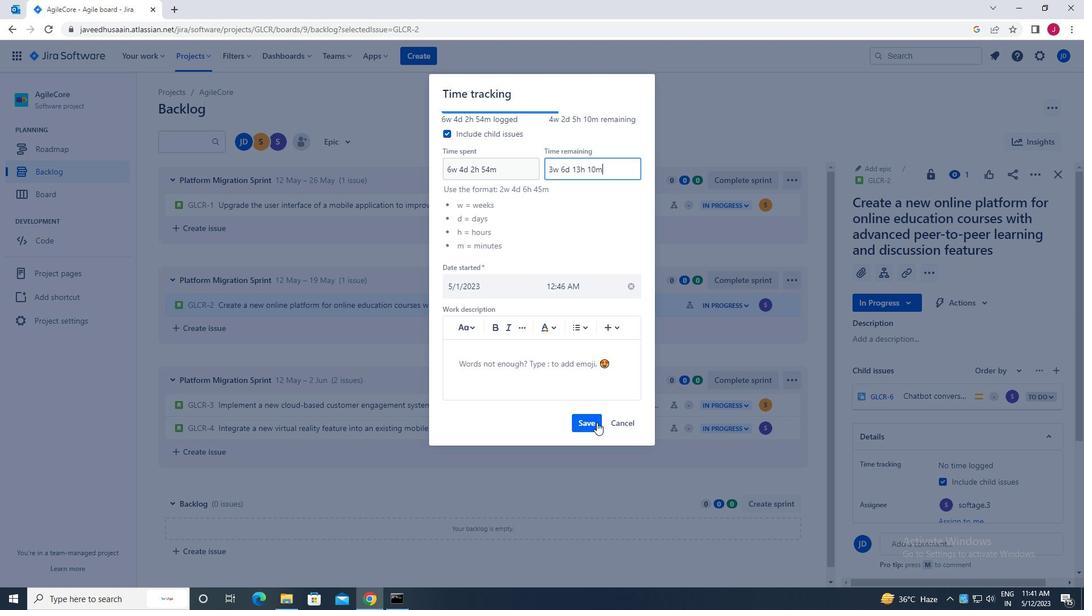 
Action: Mouse moved to (1031, 170)
Screenshot: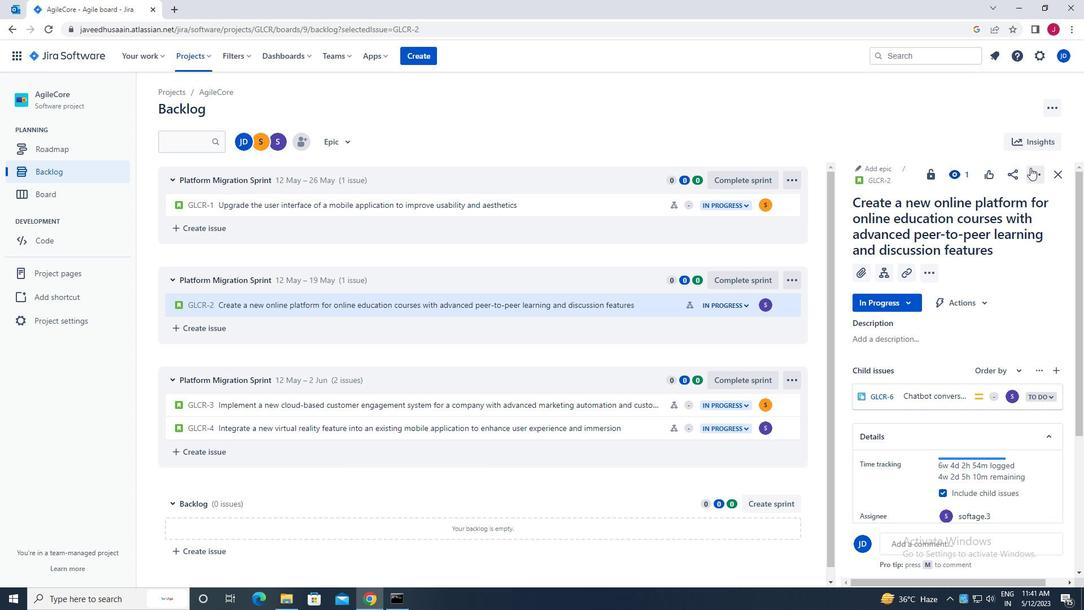 
Action: Mouse pressed left at (1031, 170)
Screenshot: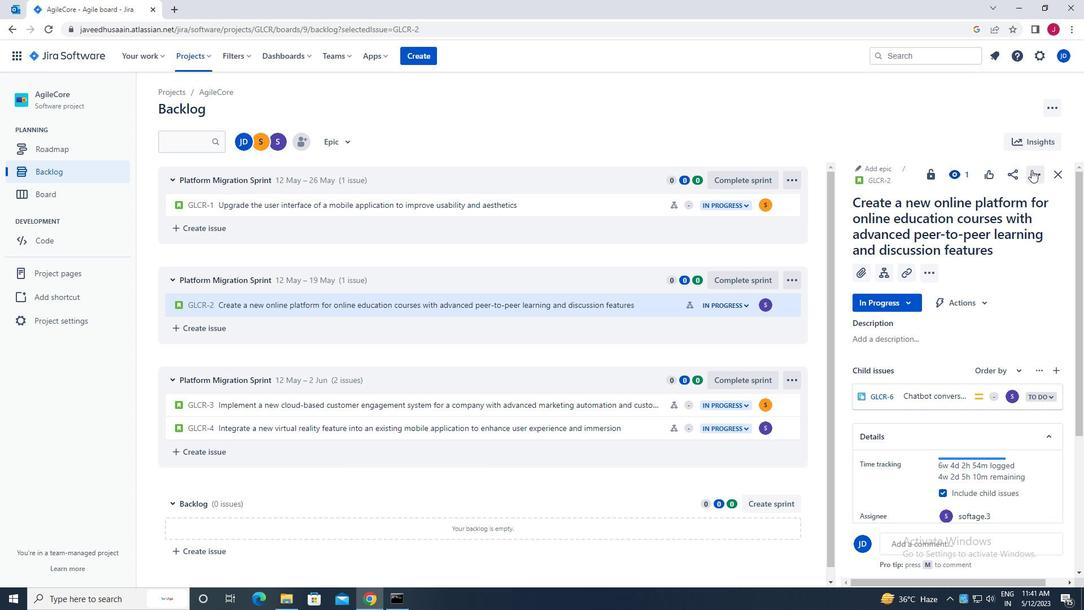 
Action: Mouse moved to (970, 327)
Screenshot: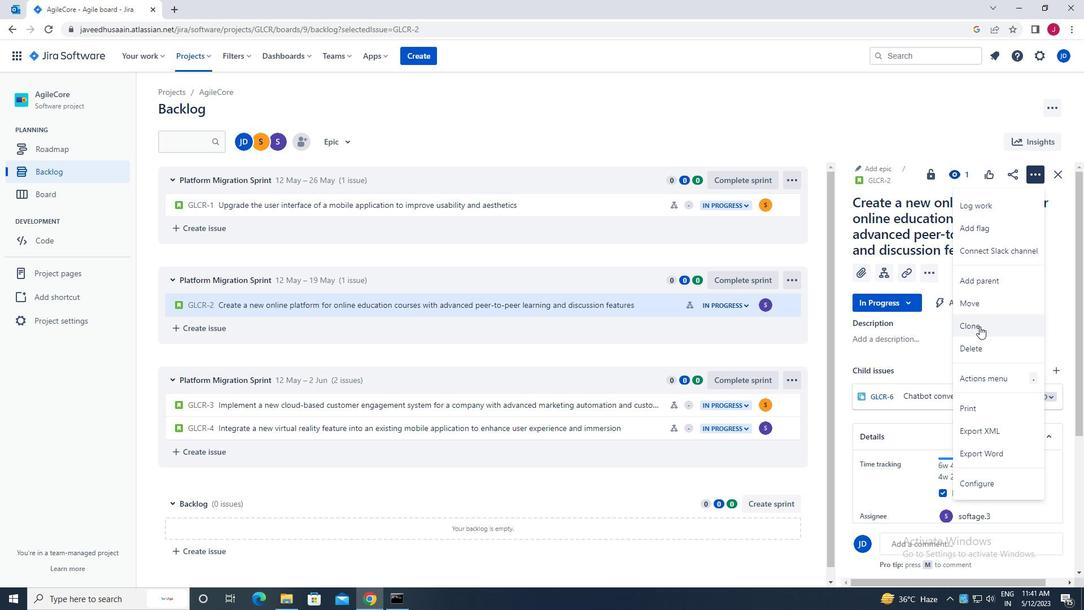 
Action: Mouse pressed left at (970, 327)
Screenshot: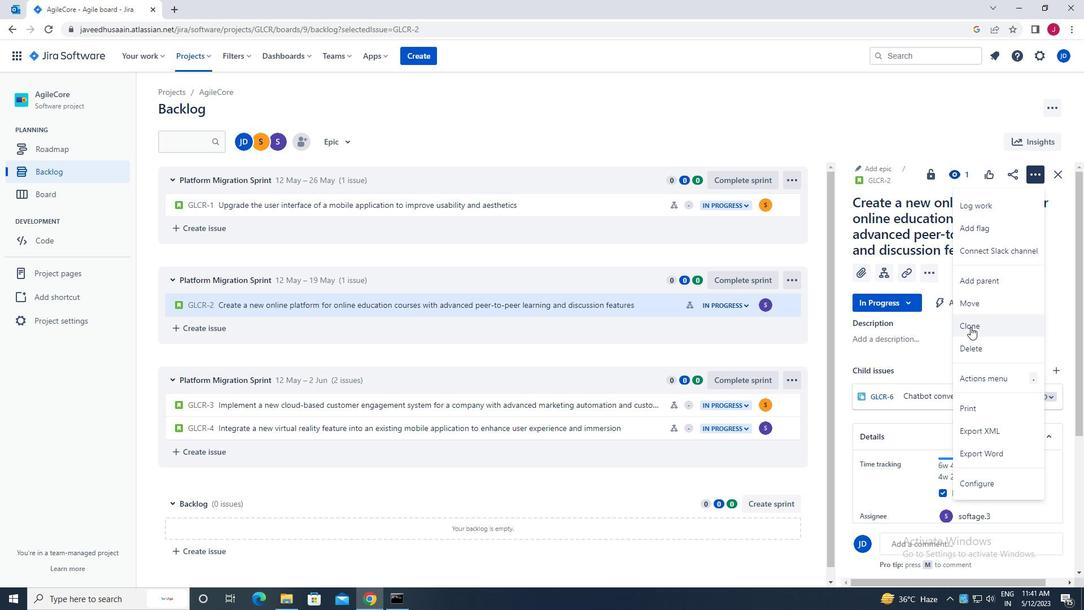 
Action: Mouse moved to (624, 242)
Screenshot: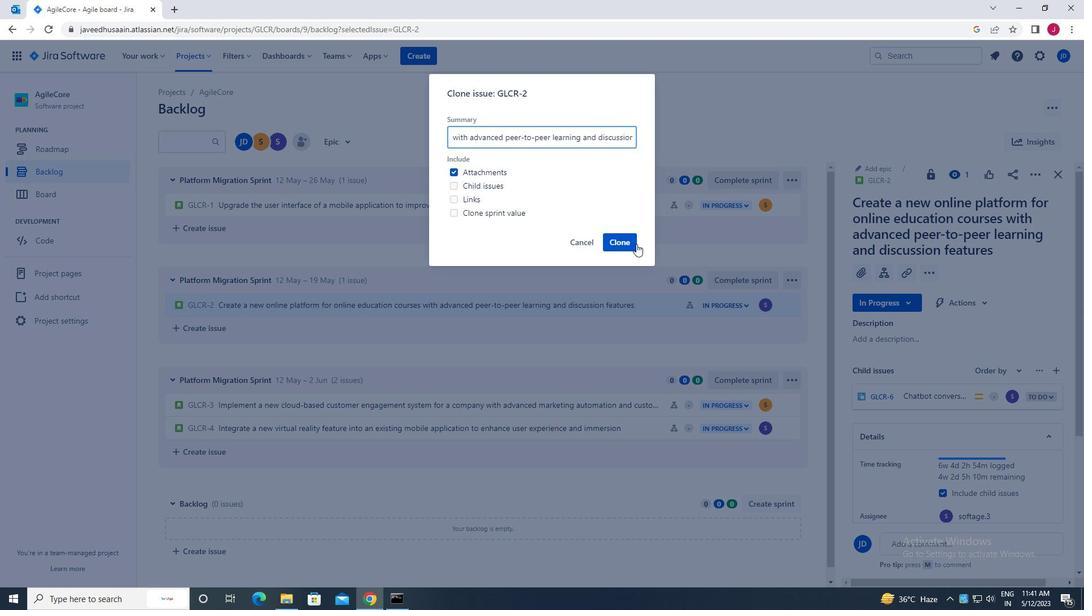 
Action: Mouse pressed left at (624, 242)
Screenshot: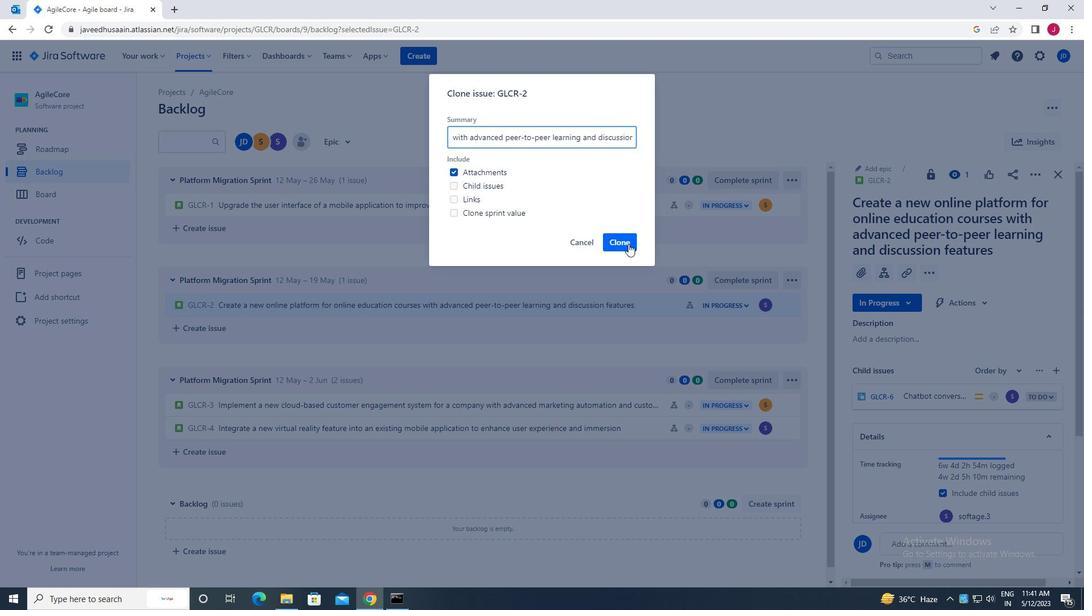 
Action: Mouse moved to (341, 140)
Screenshot: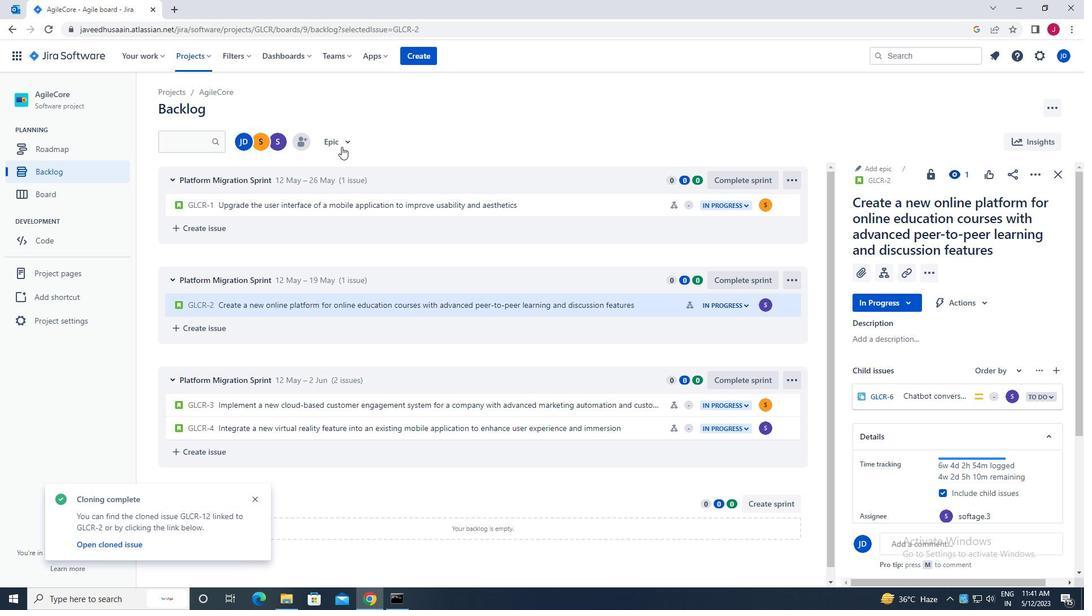 
Action: Mouse pressed left at (341, 140)
Screenshot: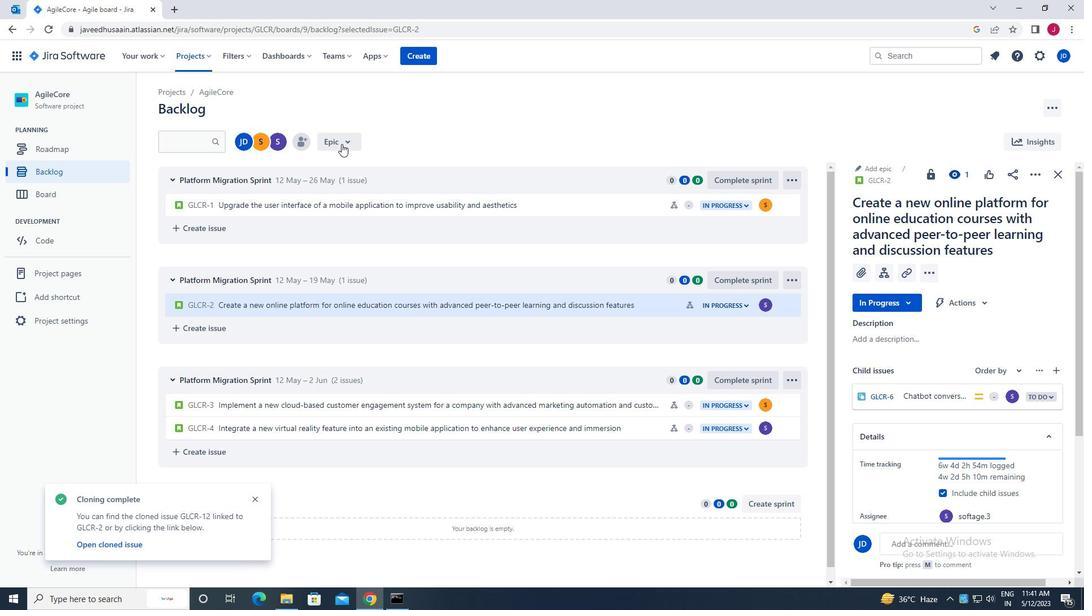 
Action: Mouse moved to (332, 209)
Screenshot: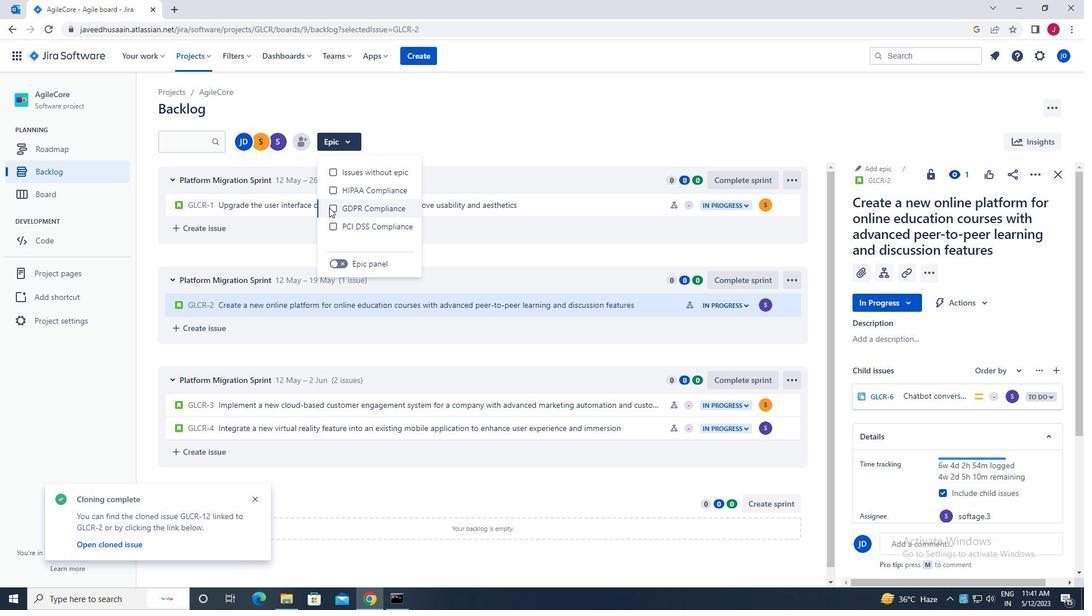 
Action: Mouse pressed left at (332, 209)
Screenshot: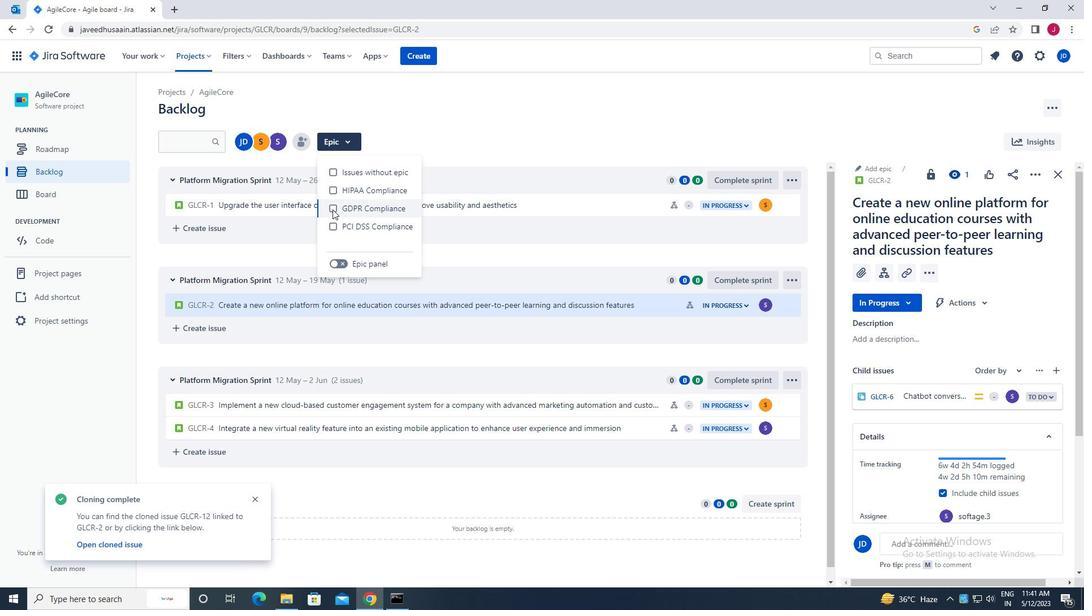 
Action: Mouse moved to (546, 120)
Screenshot: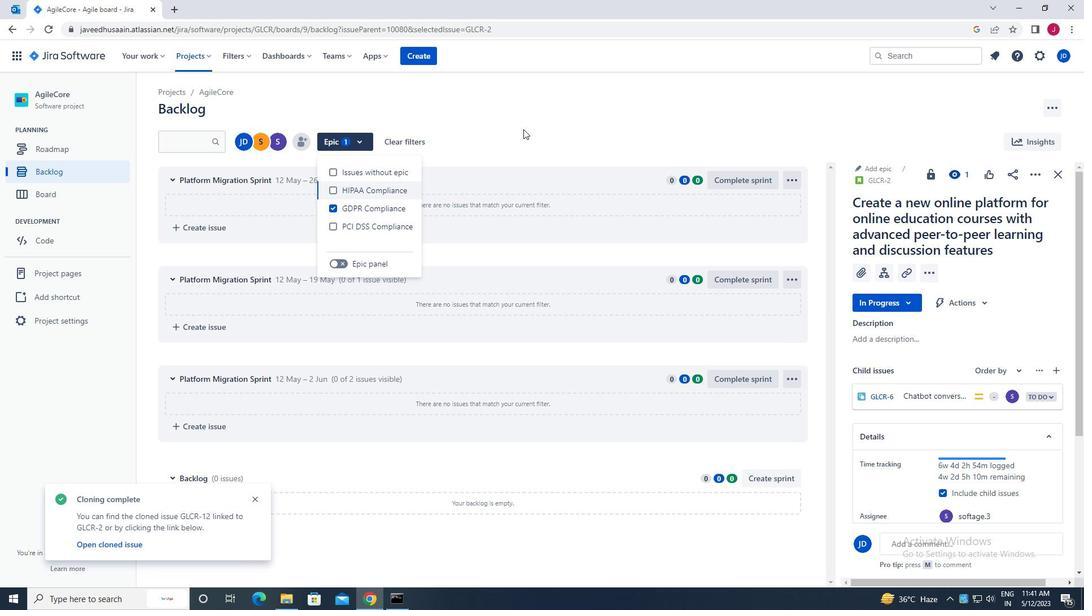 
Action: Mouse pressed left at (546, 120)
Screenshot: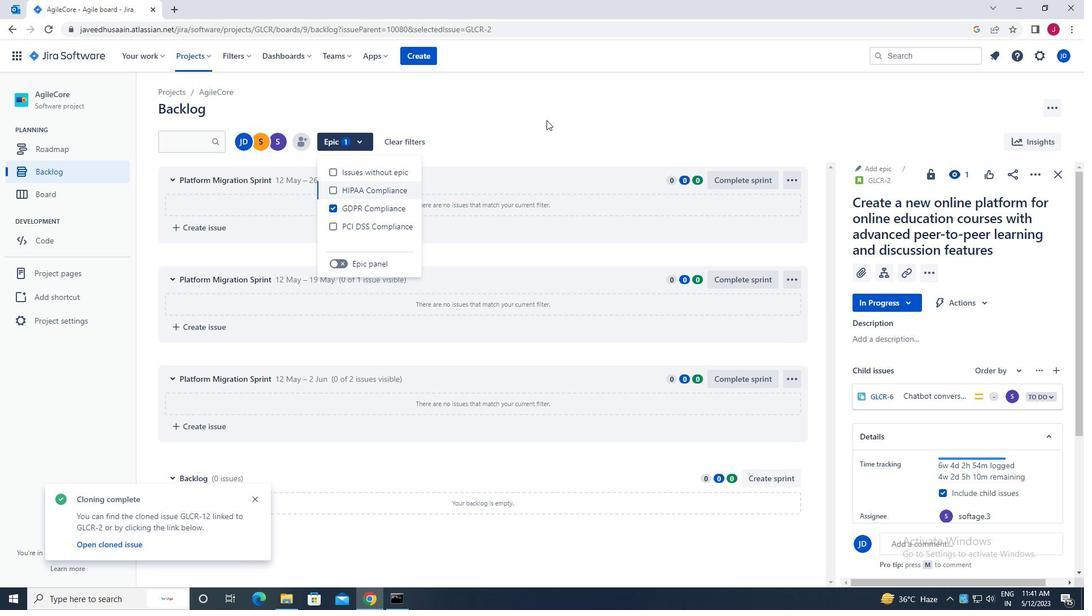 
